 Task: Open a blank google sheet and write heading  SpendSmartAdd Dates in a column and its values below  '2023-05-01, 2023-05-03, 2023-05-05, 2023-05-10, 2023-05-15, 2023-05-20, 2023-05-25 & 2023-05-31'Add Categories in next column and its values below  Groceries, Dining Out, Transportation, Entertainment, Shopping, Utilities, Health & Miscellaneous. Add Descriptions in next column and its values below  Supermarket, Restaurant, Public Transport, Movie Tickets, Clothing Store, Internet Bill, Pharmacy & Online PurchaseAdd Amountin next column and its values below  $50, $30, $10, $20, $100, $60, $40 & $50Save page Alpha Sales 
Action: Mouse moved to (927, 67)
Screenshot: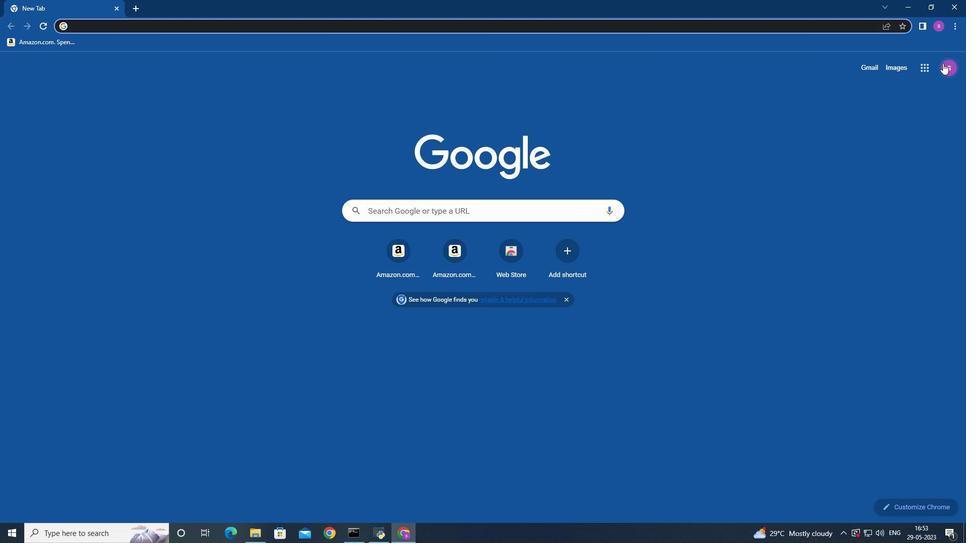 
Action: Mouse pressed left at (927, 67)
Screenshot: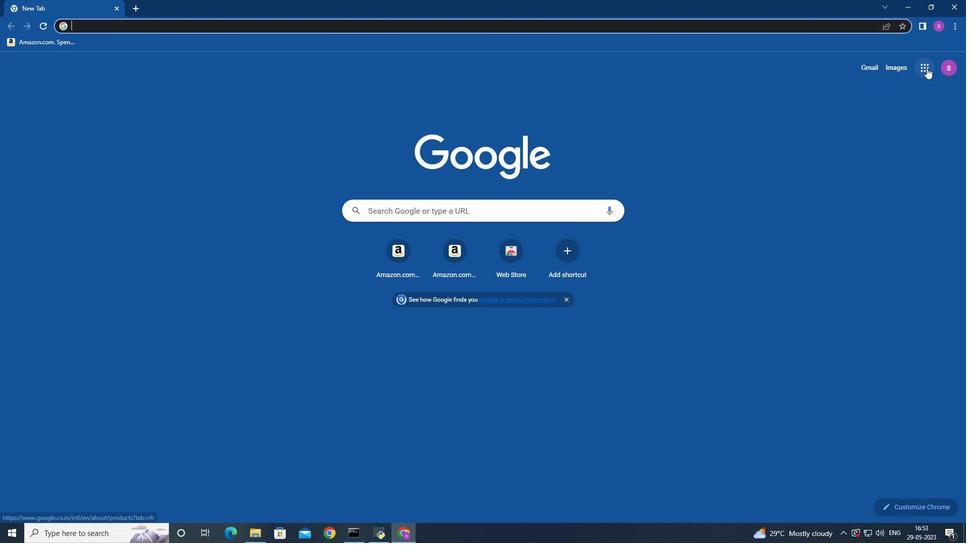 
Action: Mouse moved to (903, 172)
Screenshot: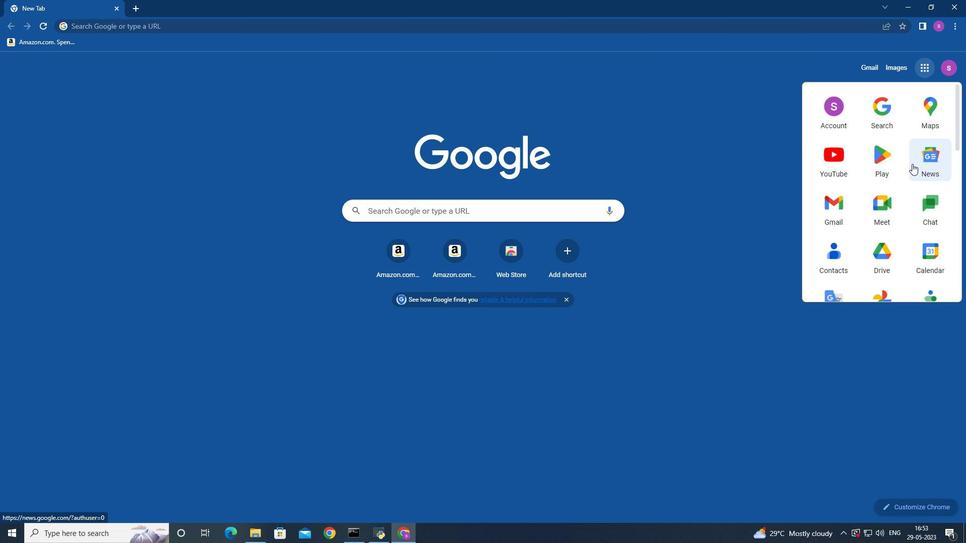 
Action: Mouse scrolled (903, 172) with delta (0, 0)
Screenshot: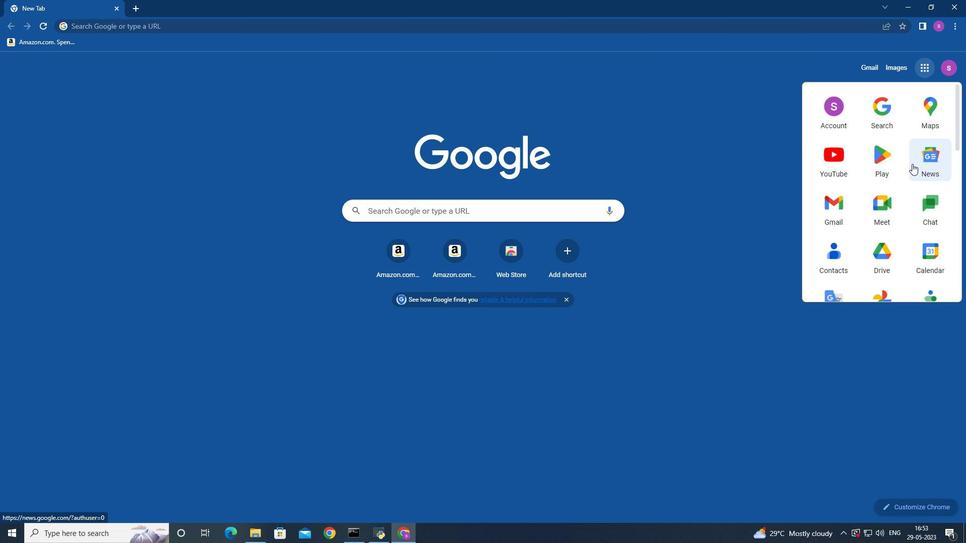 
Action: Mouse moved to (901, 174)
Screenshot: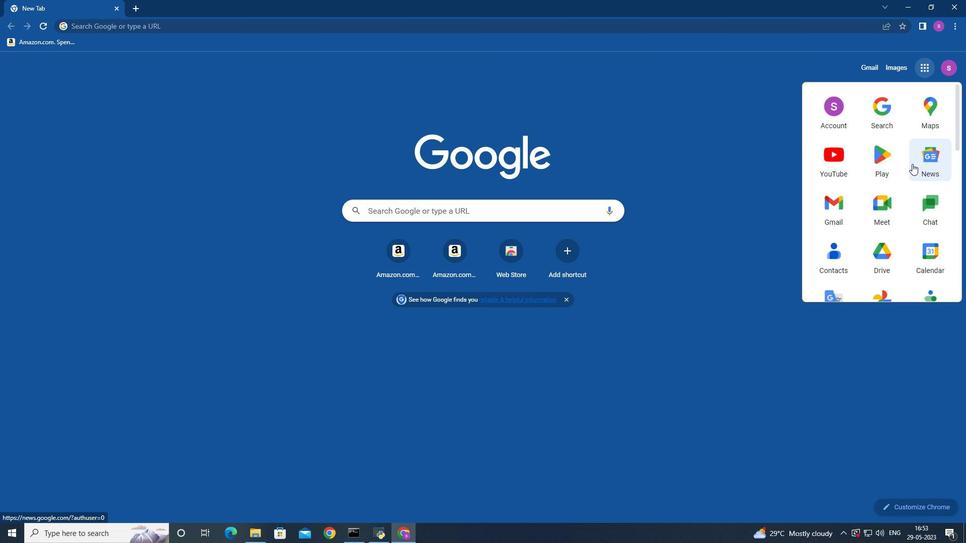 
Action: Mouse scrolled (901, 173) with delta (0, 0)
Screenshot: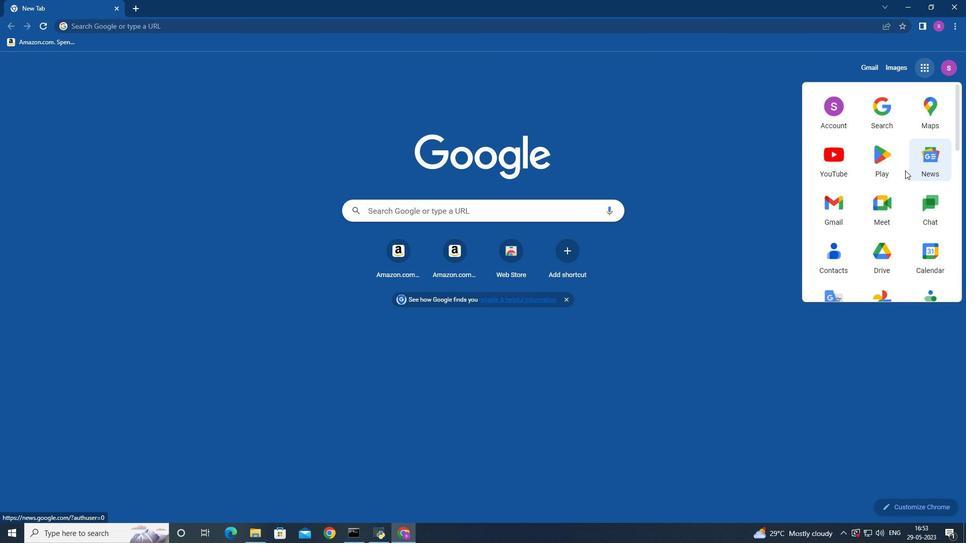 
Action: Mouse moved to (900, 174)
Screenshot: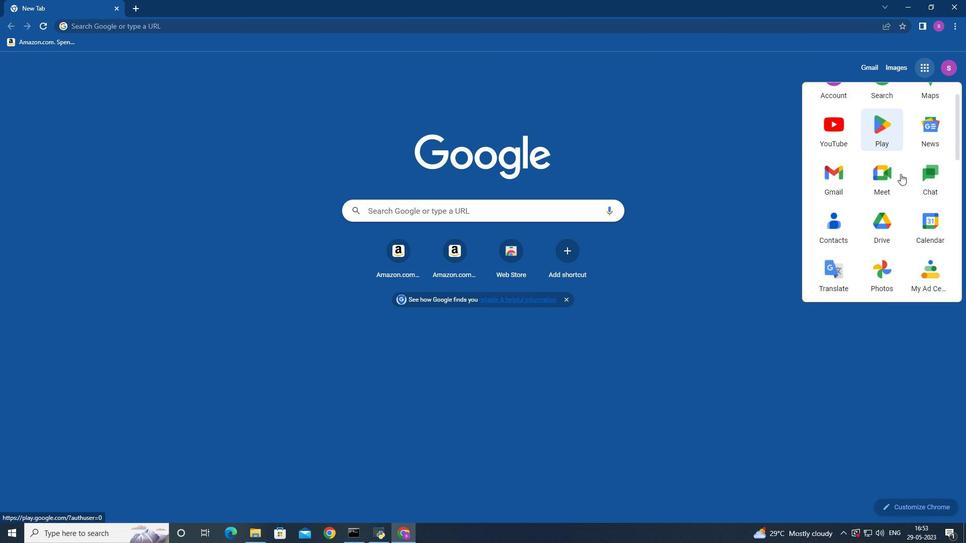 
Action: Mouse scrolled (900, 173) with delta (0, 0)
Screenshot: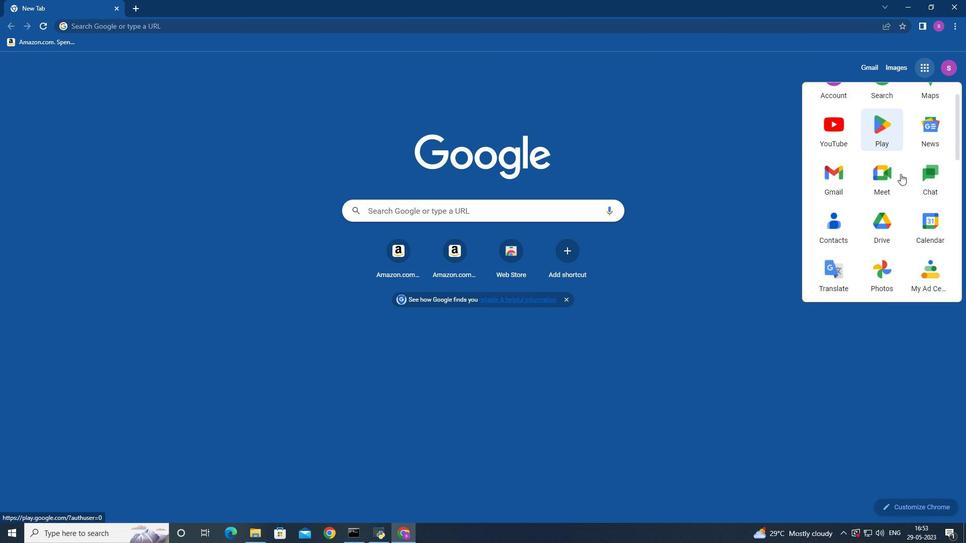 
Action: Mouse moved to (900, 174)
Screenshot: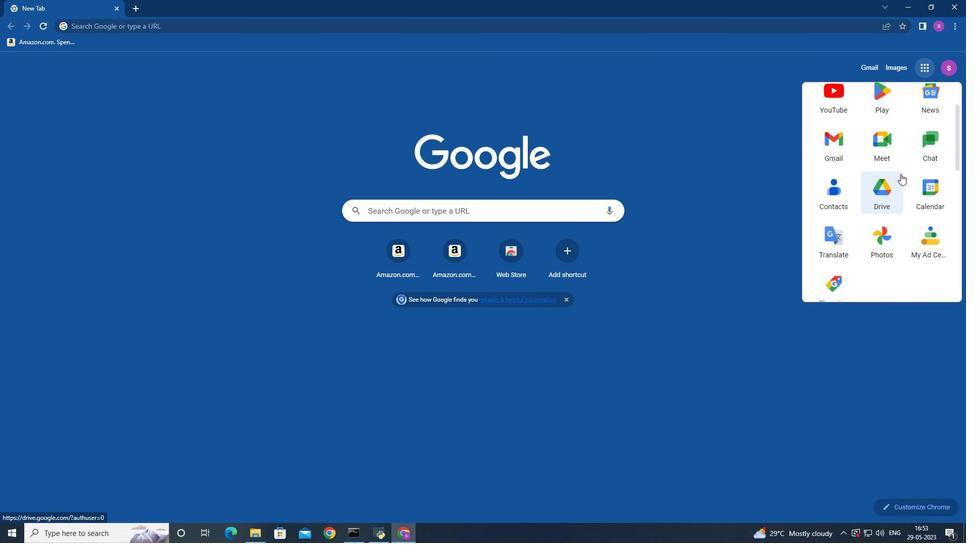 
Action: Mouse scrolled (900, 173) with delta (0, 0)
Screenshot: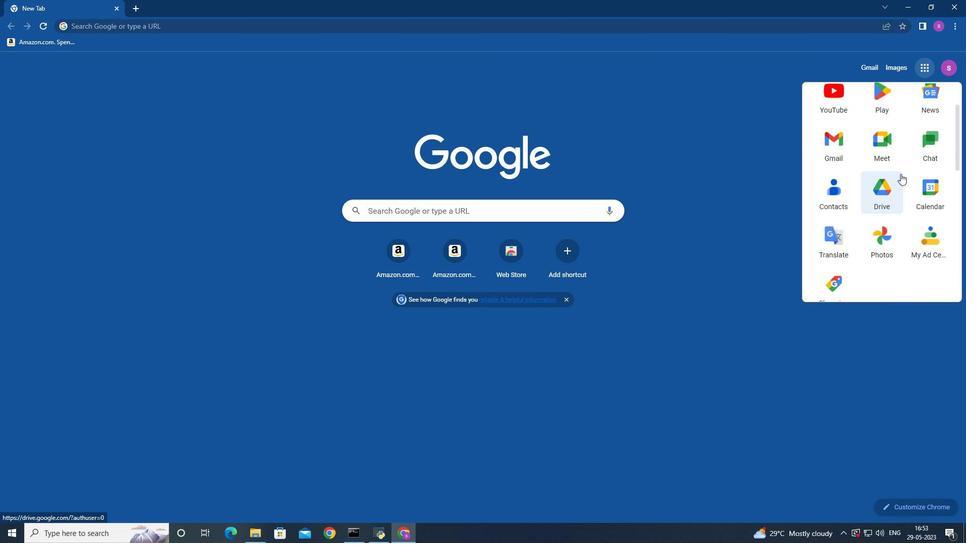 
Action: Mouse moved to (899, 173)
Screenshot: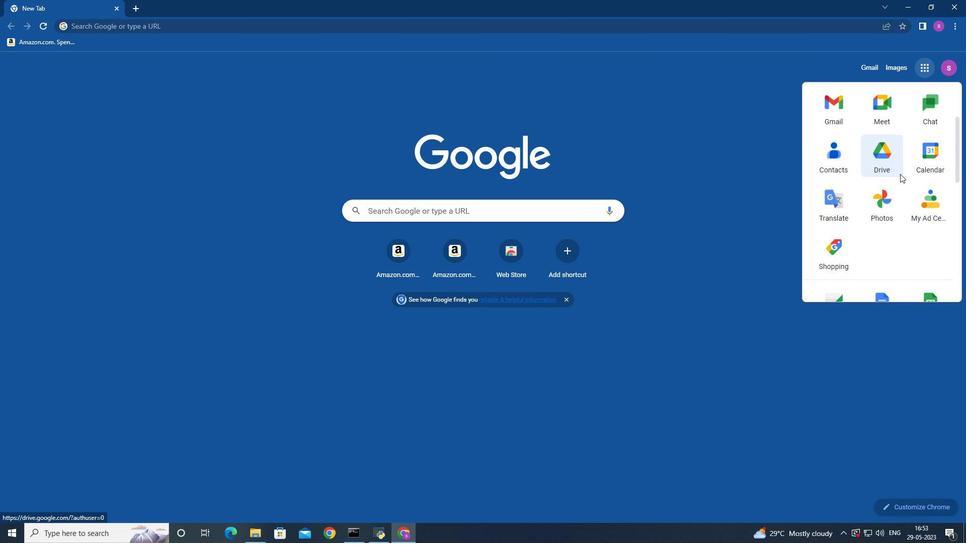 
Action: Mouse scrolled (899, 172) with delta (0, 0)
Screenshot: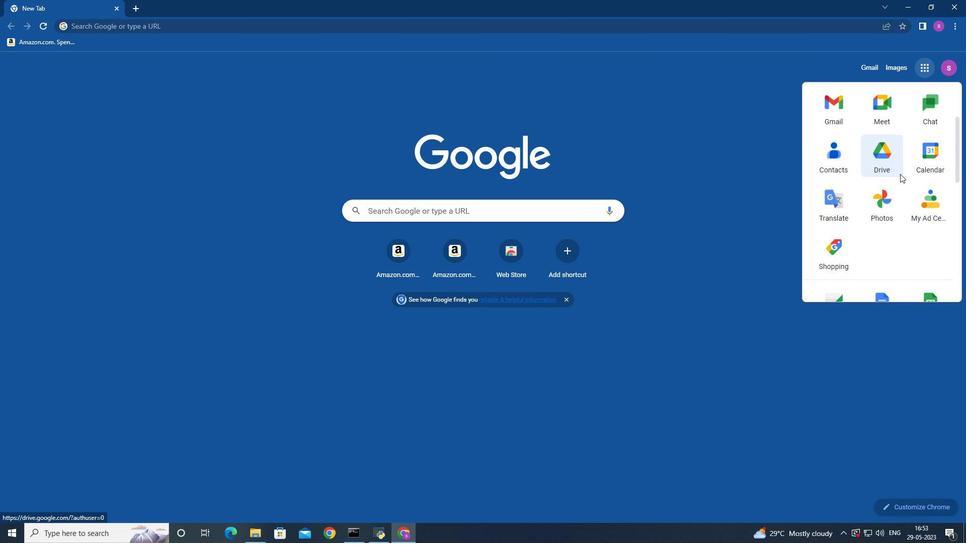
Action: Mouse moved to (930, 147)
Screenshot: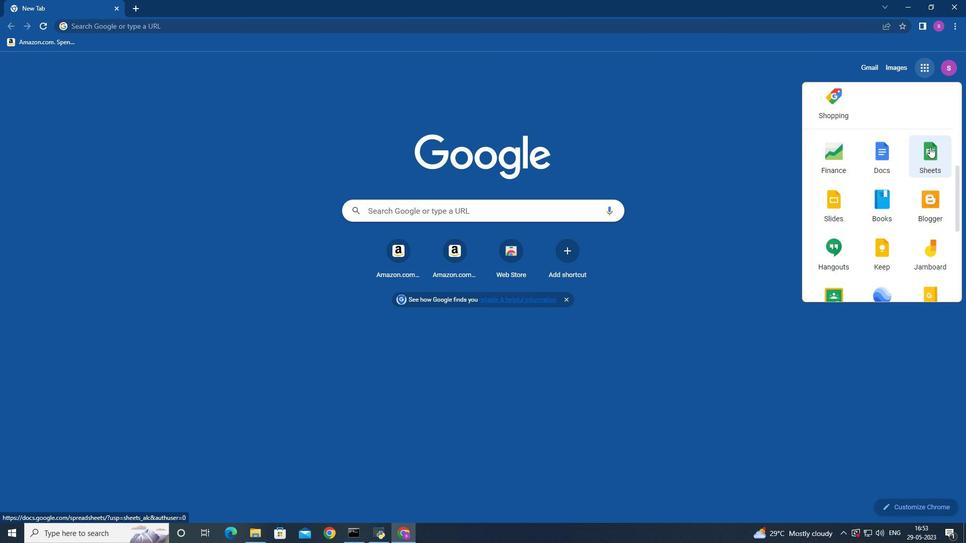 
Action: Mouse pressed left at (930, 147)
Screenshot: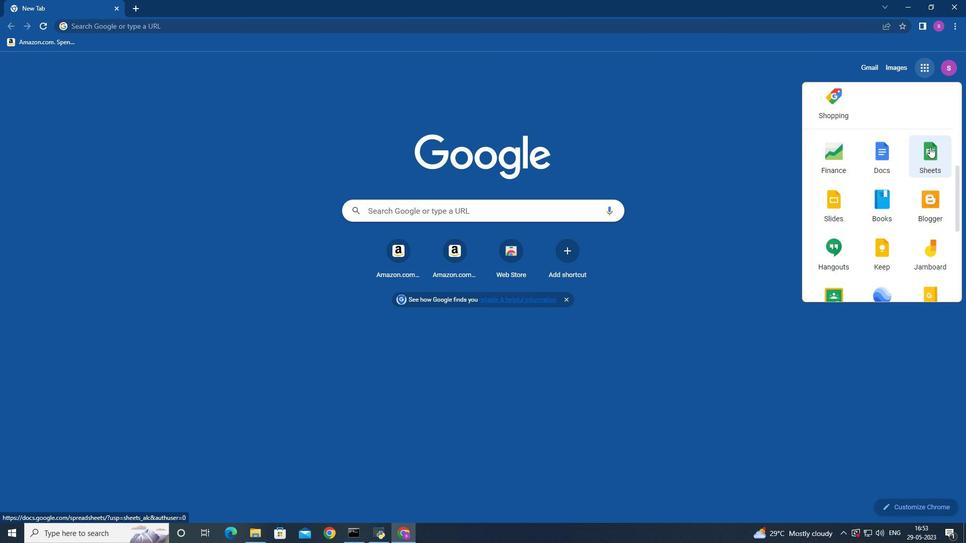 
Action: Mouse moved to (236, 143)
Screenshot: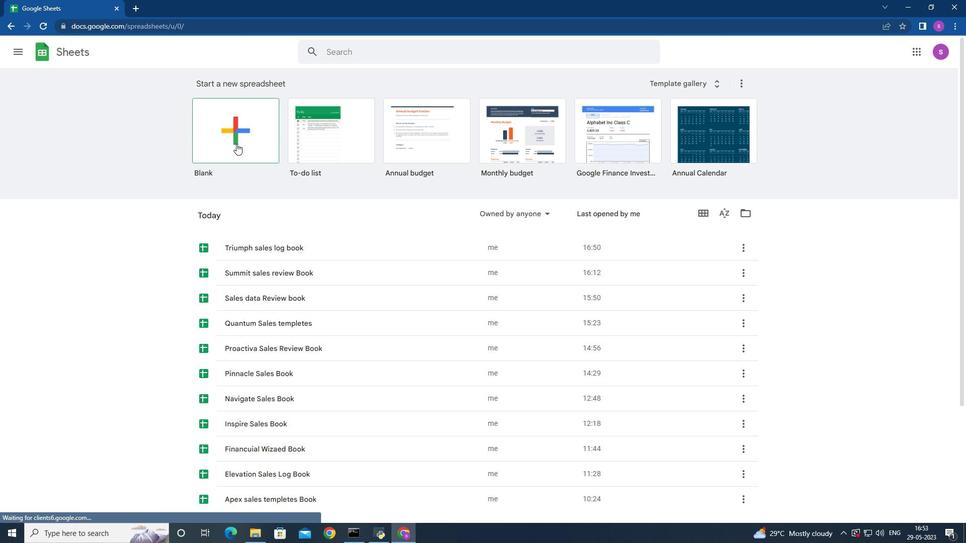 
Action: Mouse pressed left at (236, 143)
Screenshot: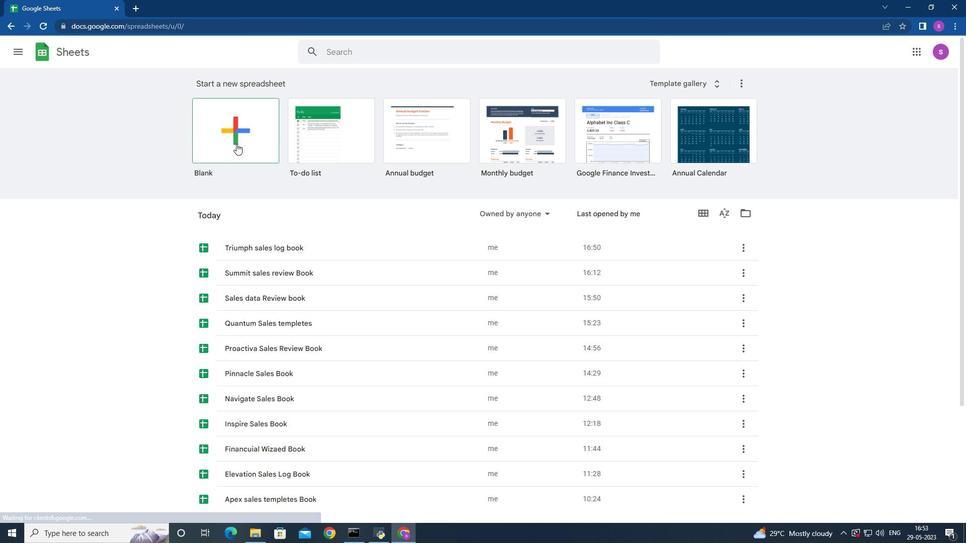 
Action: Mouse moved to (53, 136)
Screenshot: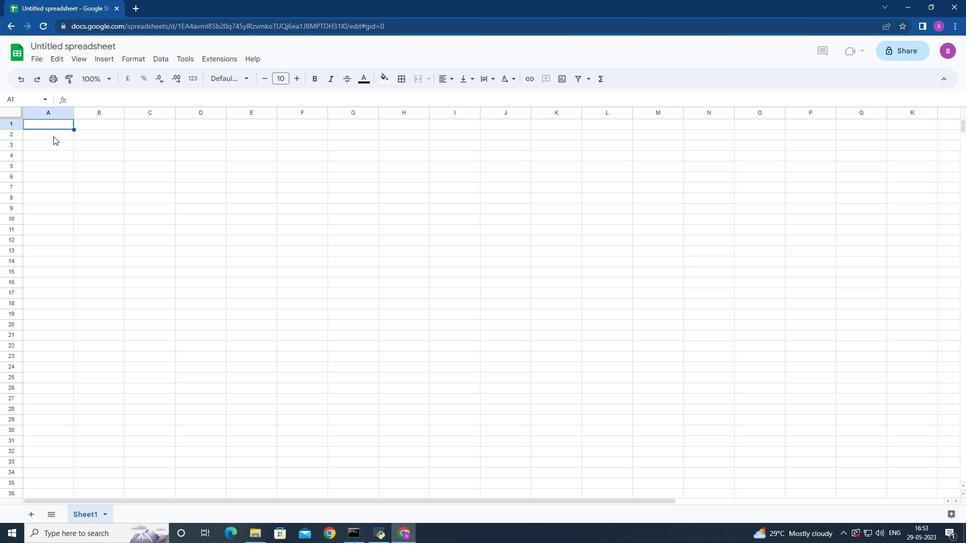 
Action: Mouse pressed left at (53, 136)
Screenshot: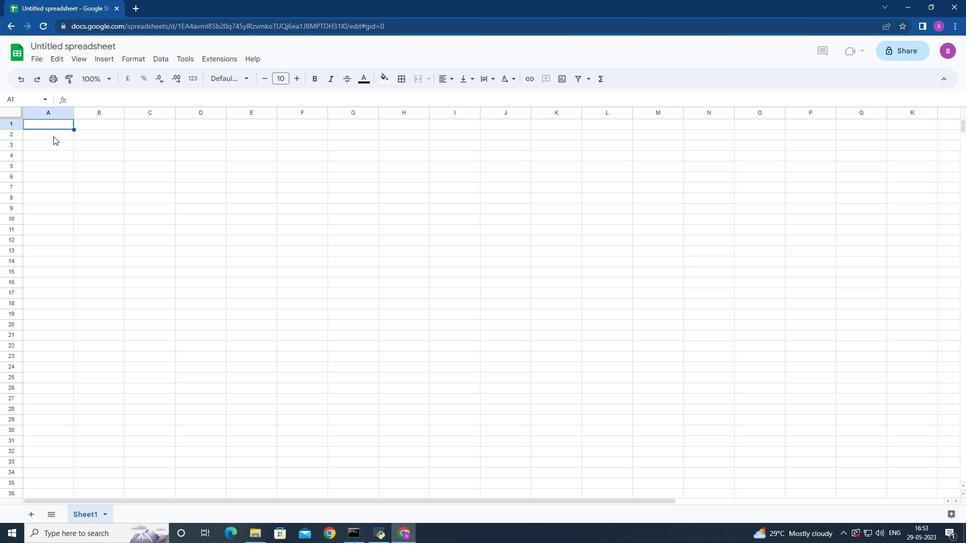 
Action: Mouse moved to (48, 137)
Screenshot: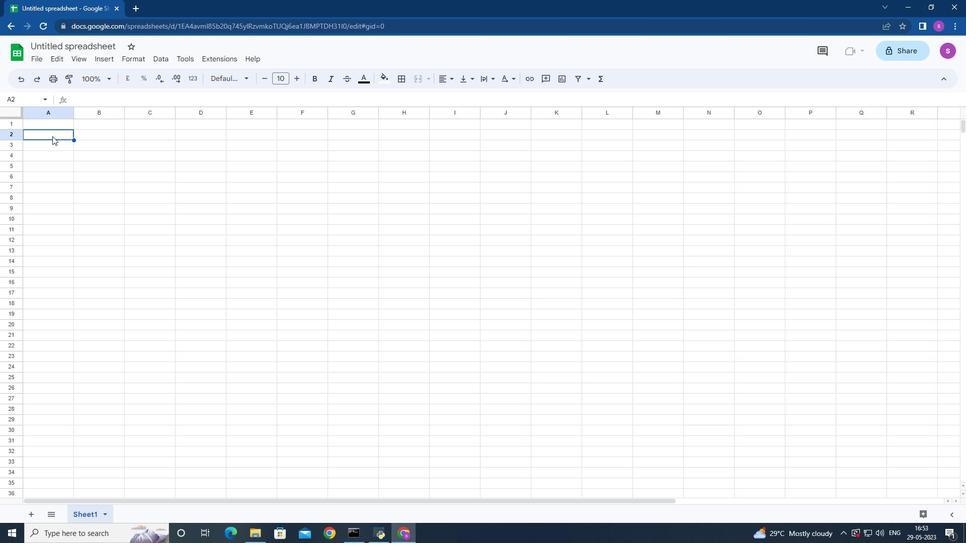 
Action: Key pressed <Key.shift>Spend<Key.space><Key.shift>sa<Key.backspace>mart<Key.space>
Screenshot: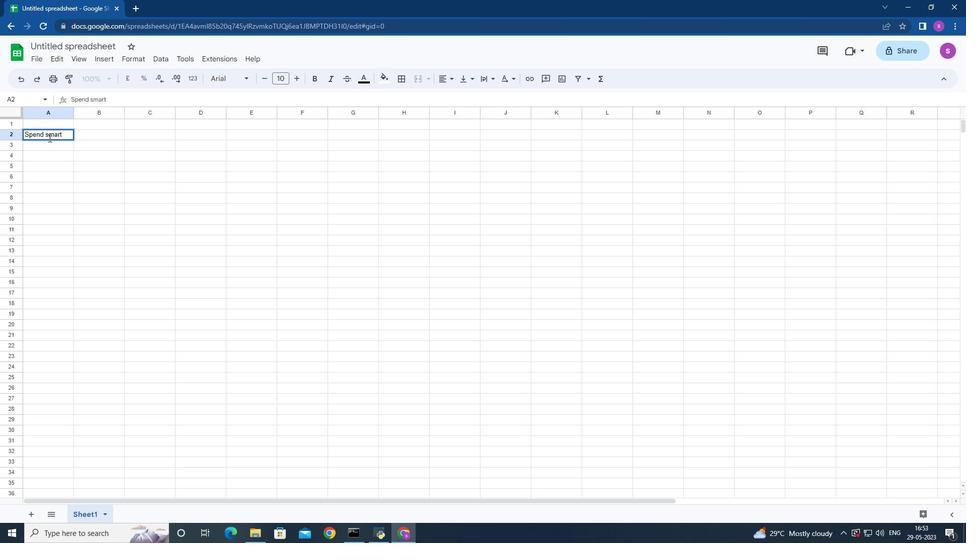 
Action: Mouse moved to (40, 154)
Screenshot: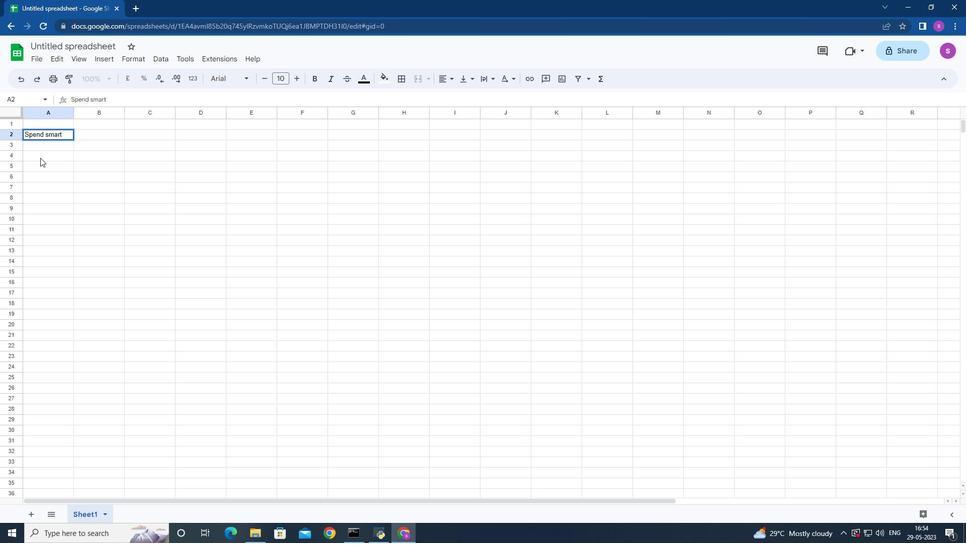 
Action: Mouse pressed left at (40, 155)
Screenshot: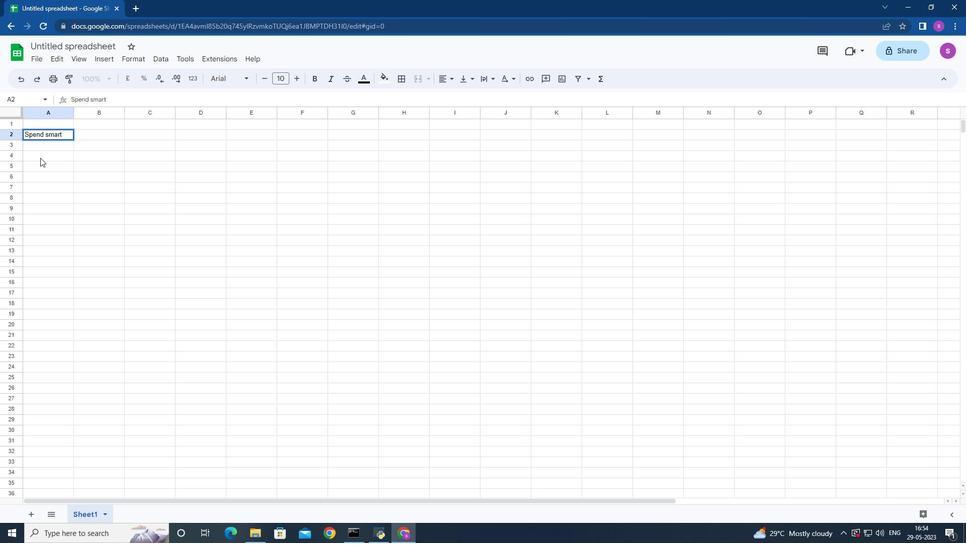 
Action: Mouse moved to (33, 156)
Screenshot: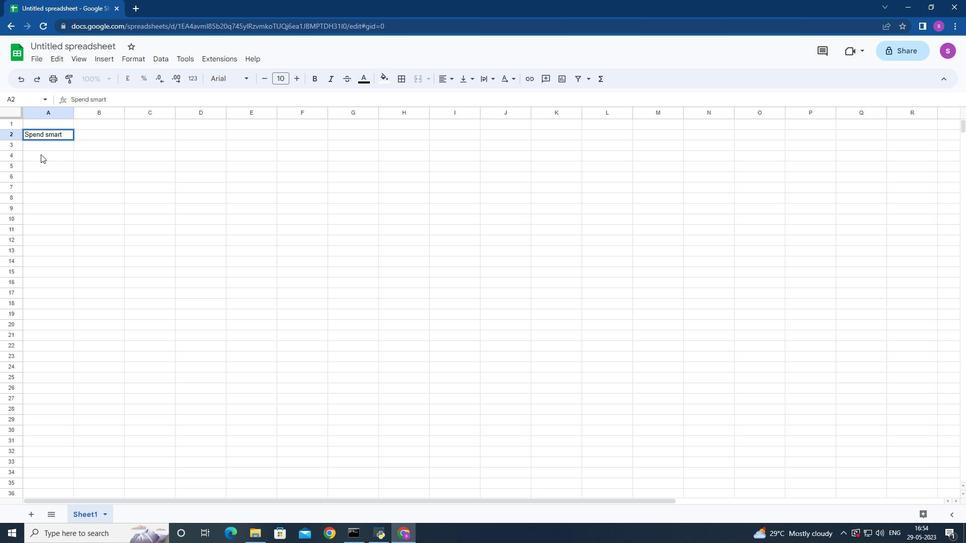 
Action: Key pressed <Key.shift>Dates<Key.down>
Screenshot: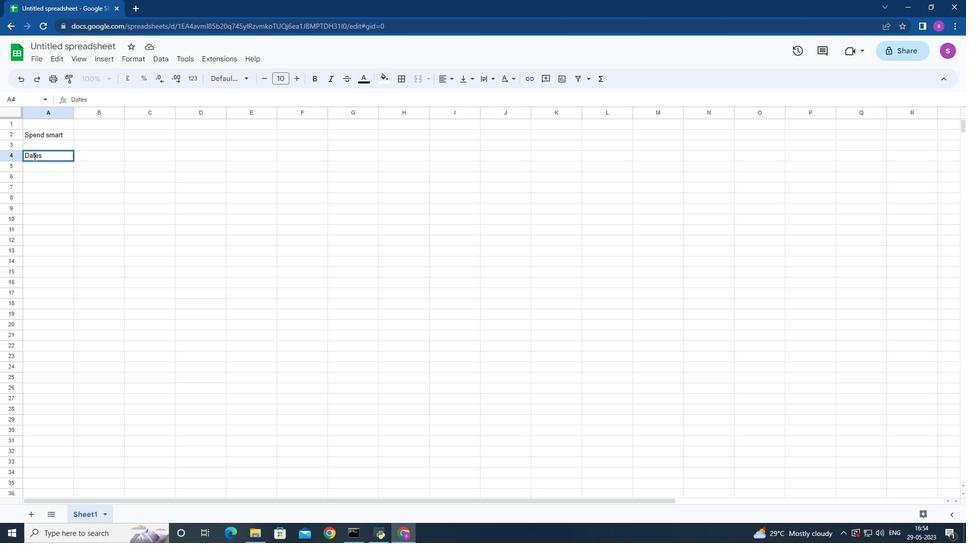 
Action: Mouse moved to (68, 185)
Screenshot: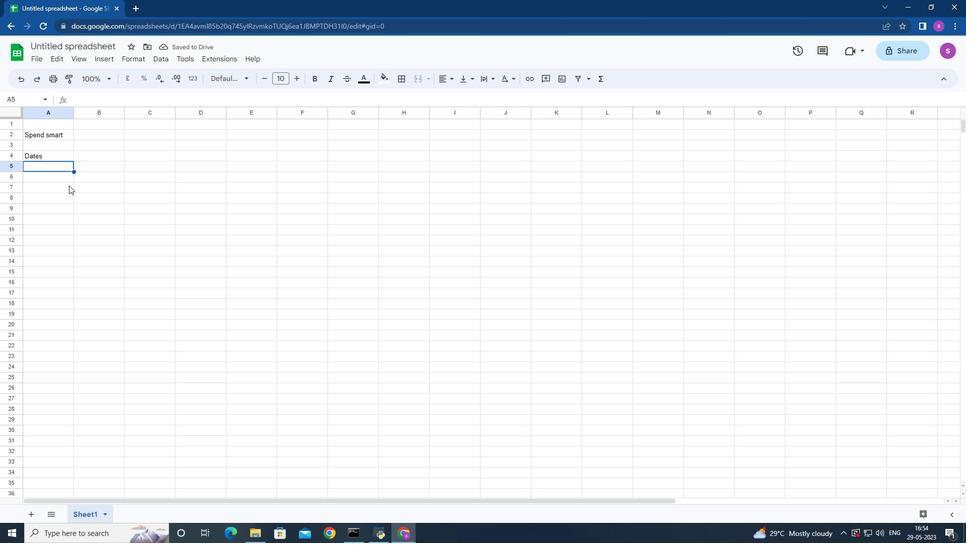 
Action: Key pressed 2023-05-01<Key.down>2023-05-03<Key.down>2023-05-05<Key.down>
Screenshot: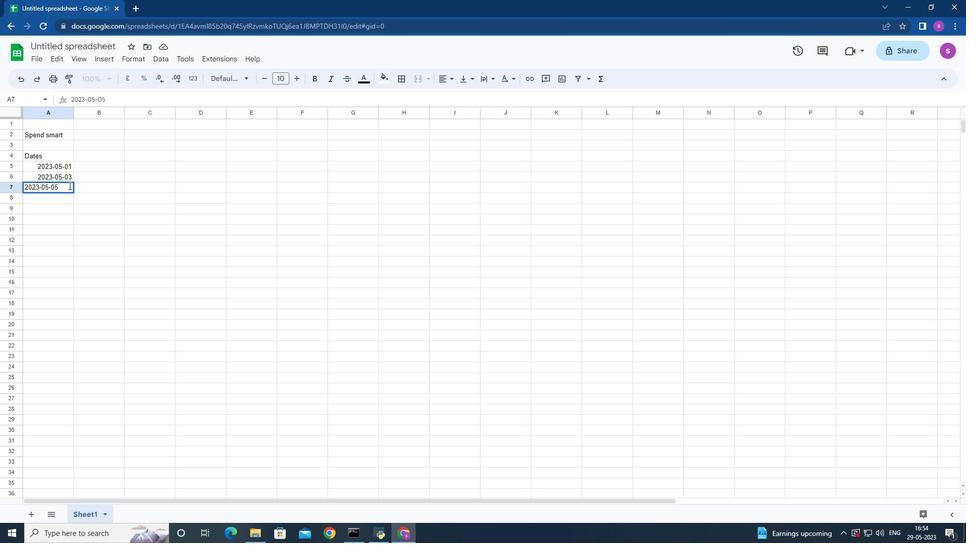 
Action: Mouse moved to (90, 209)
Screenshot: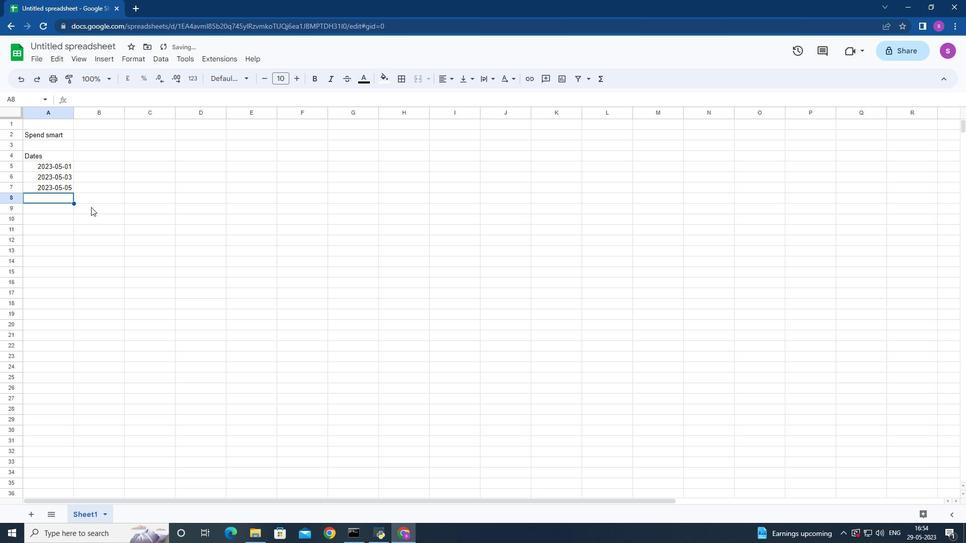 
Action: Key pressed 2023-05-10<Key.down>2023-05-15<Key.down>2023-05-20<Key.down>2023-05-25<Key.down>2023-05-31<Key.right><Key.up><Key.up><Key.up><Key.up>
Screenshot: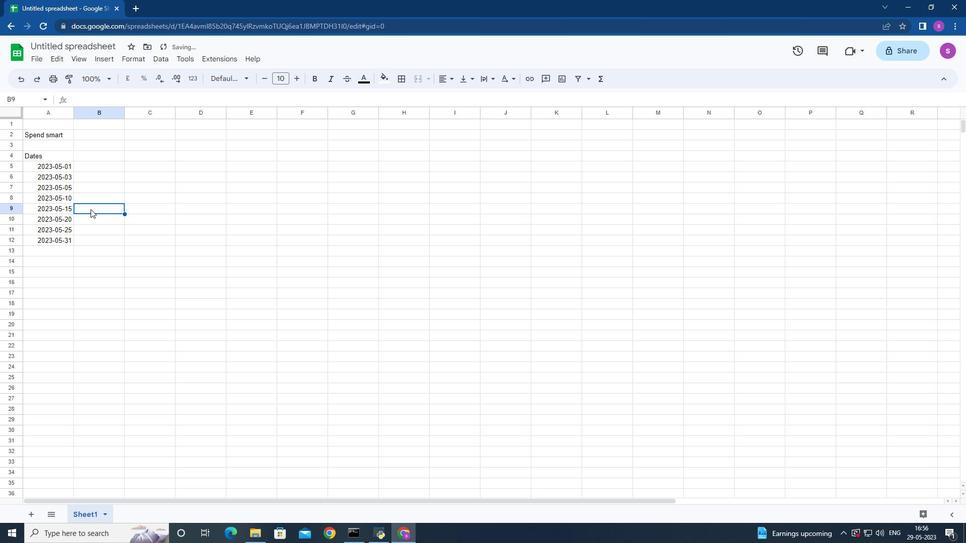 
Action: Mouse moved to (103, 156)
Screenshot: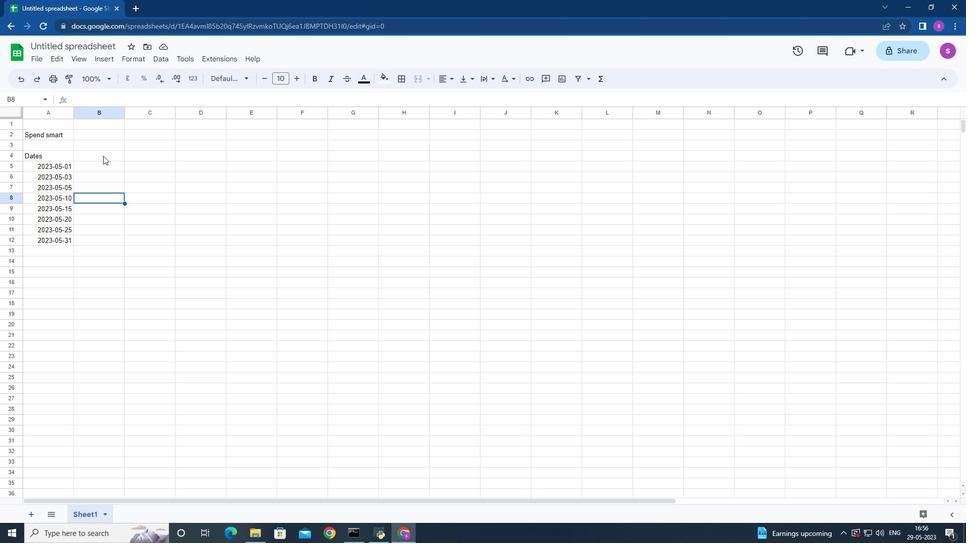 
Action: Mouse pressed left at (103, 156)
Screenshot: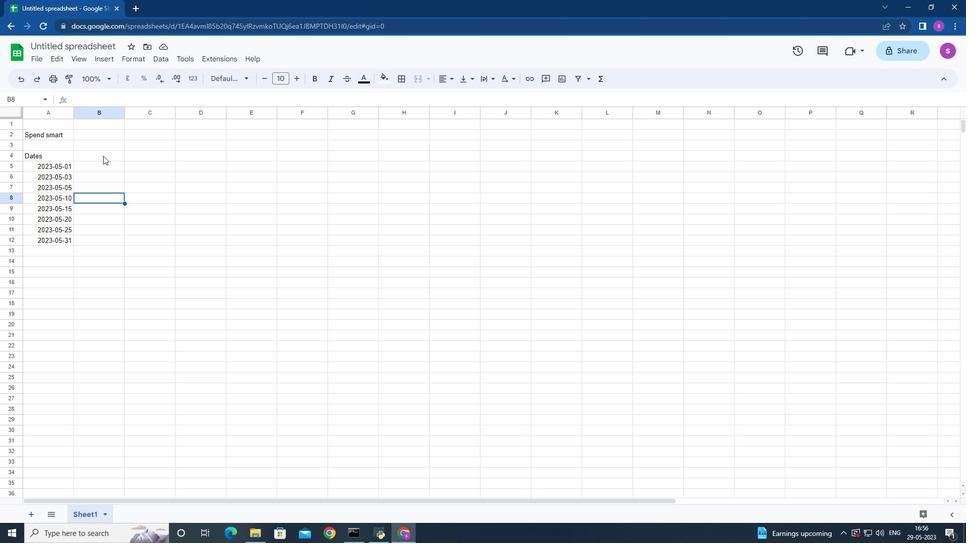 
Action: Mouse moved to (101, 158)
Screenshot: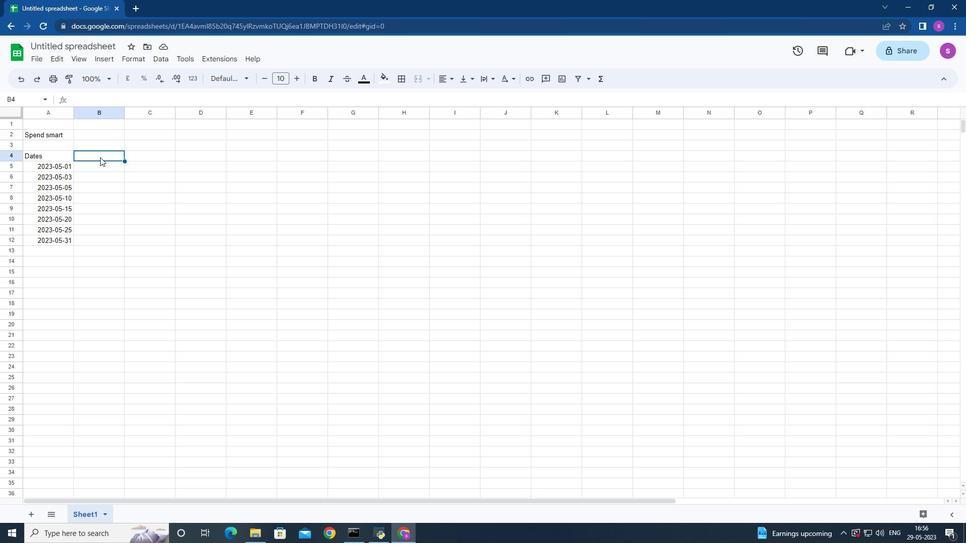 
Action: Key pressed <Key.shift>Categories<Key.down>
Screenshot: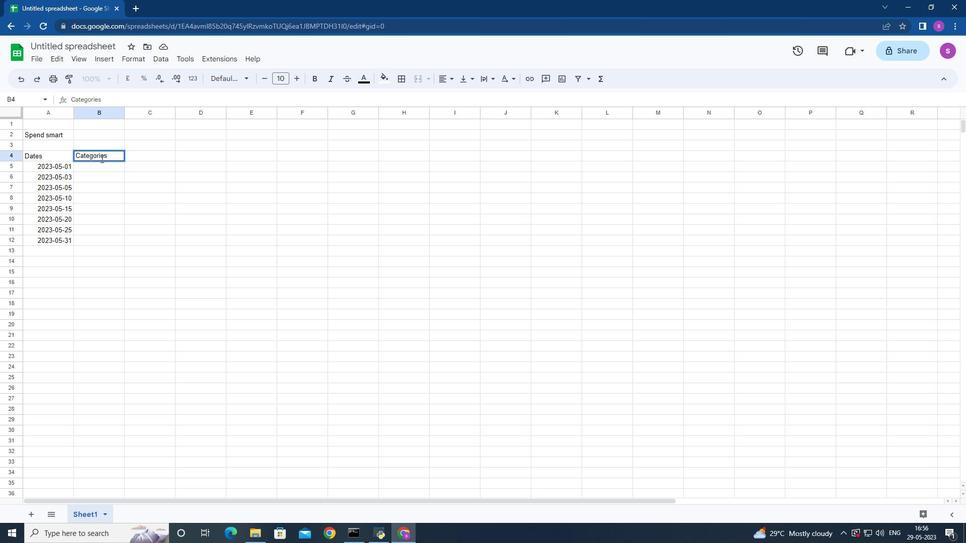 
Action: Mouse moved to (234, 194)
Screenshot: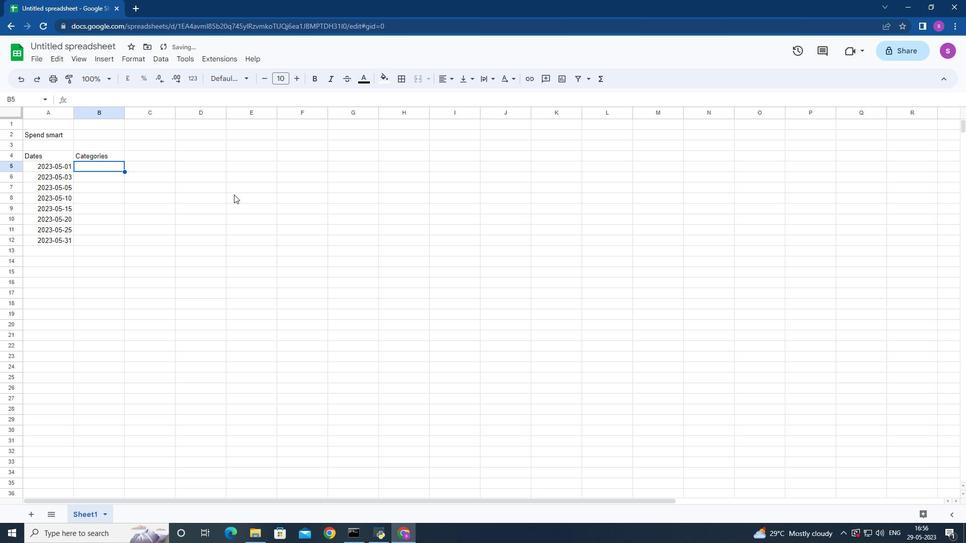 
Action: Key pressed <Key.shift>G
Screenshot: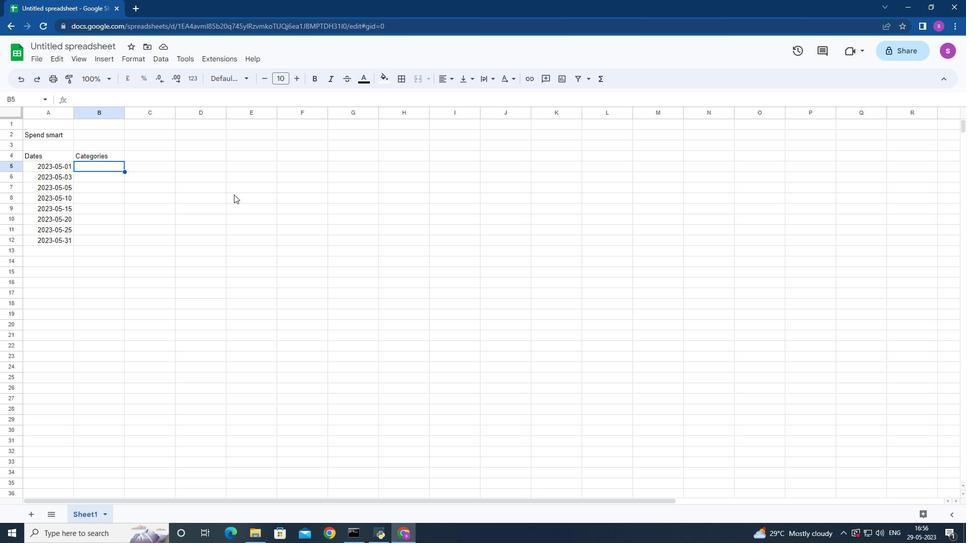 
Action: Mouse moved to (209, 187)
Screenshot: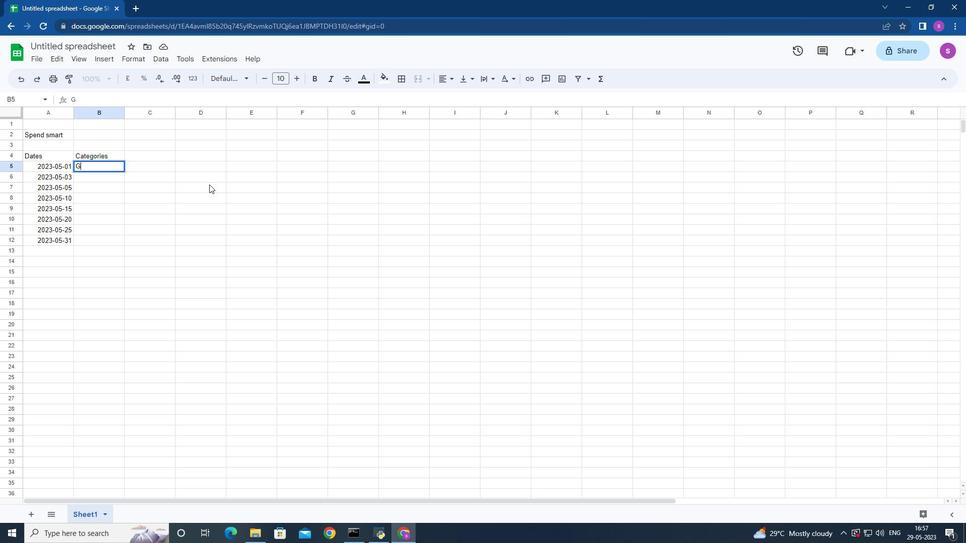 
Action: Key pressed roceries<Key.down><Key.shift><Key.shift><Key.shift><Key.shift>Dining<Key.space><Key.shift>Out<Key.down><Key.shift>Transportation<Key.down><Key.shift>Entertainment<Key.down><Key.shift>Shoppim<Key.backspace>ng<Key.down><Key.shift>Utilitieas<Key.backspace><Key.backspace>s<Key.down><Key.shift>Health<Key.down><Key.shift><Key.shift>iscellaneous
Screenshot: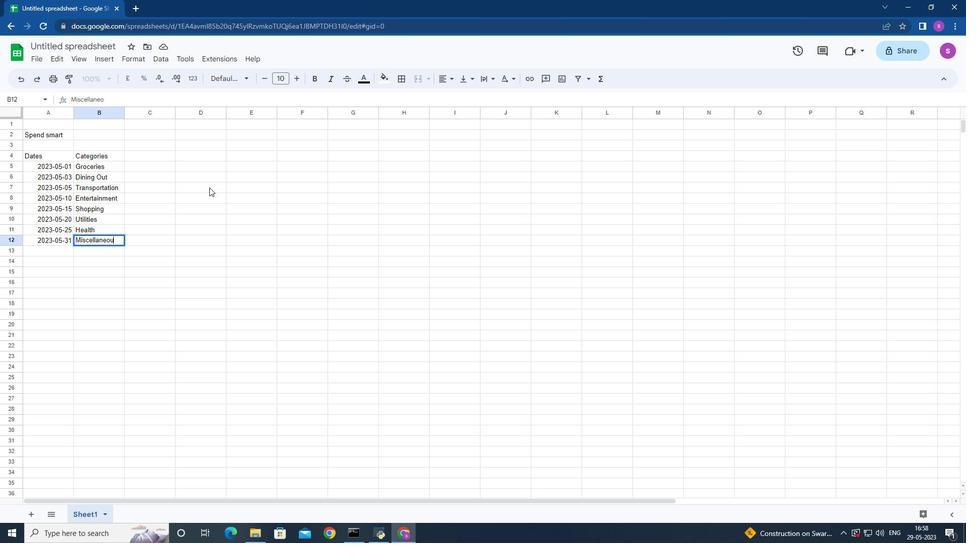 
Action: Mouse moved to (143, 153)
Screenshot: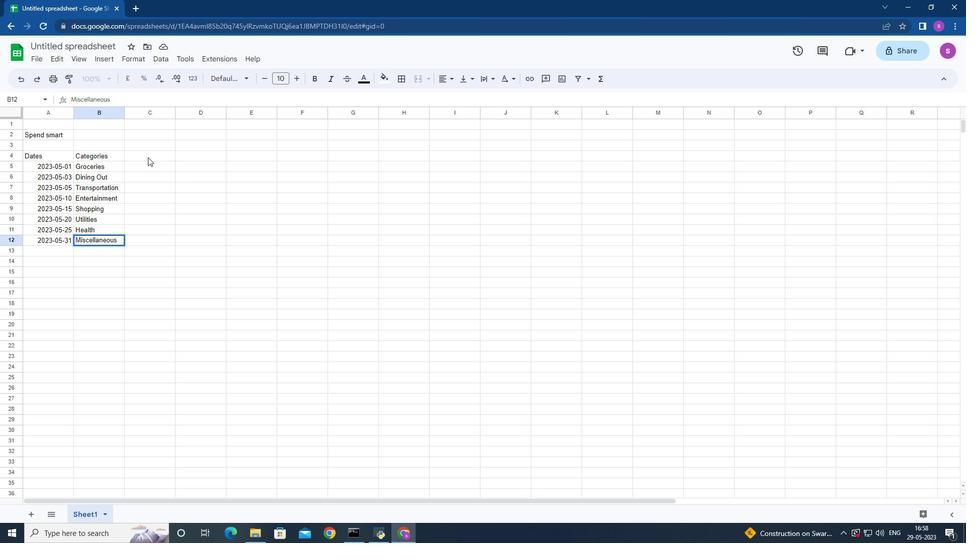 
Action: Mouse pressed left at (143, 153)
Screenshot: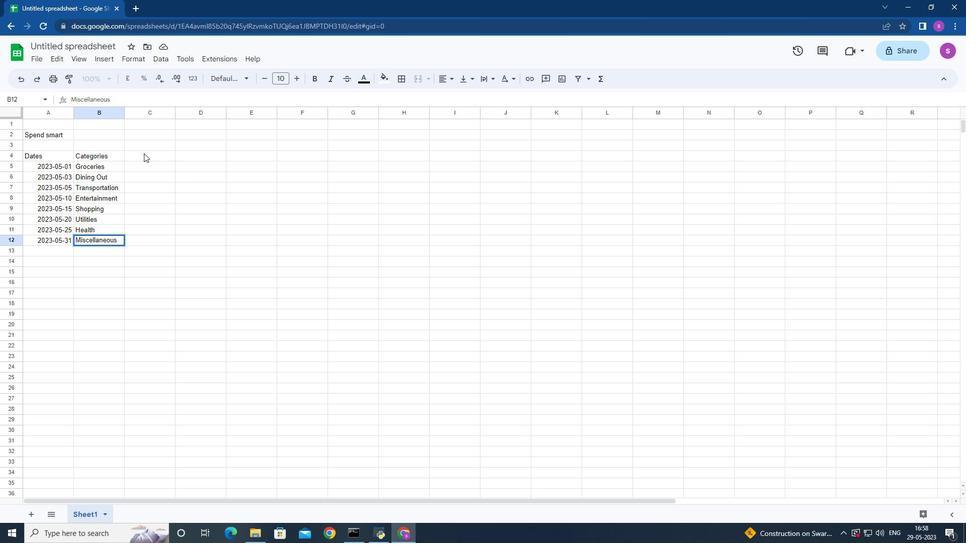 
Action: Mouse moved to (143, 153)
Screenshot: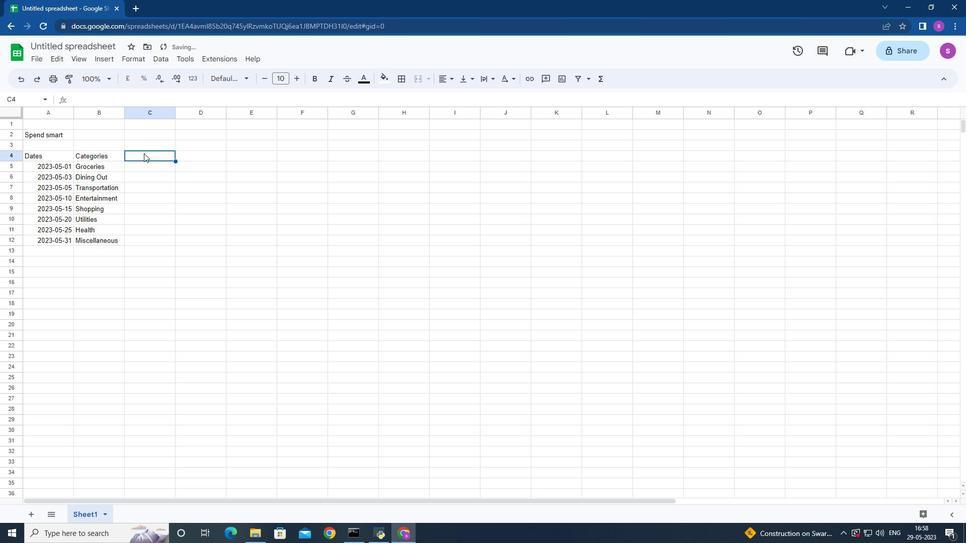 
Action: Key pressed <Key.shift>Descriptions
Screenshot: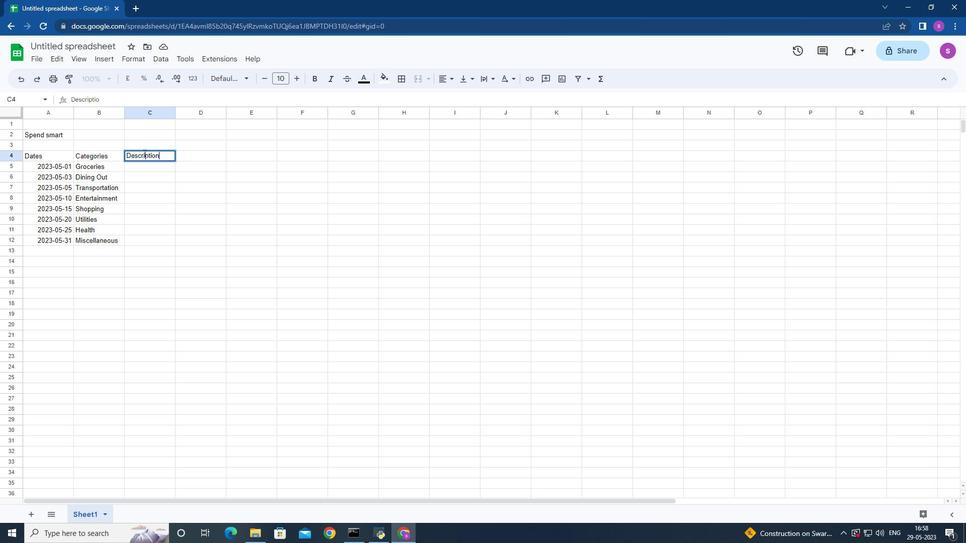 
Action: Mouse moved to (140, 165)
Screenshot: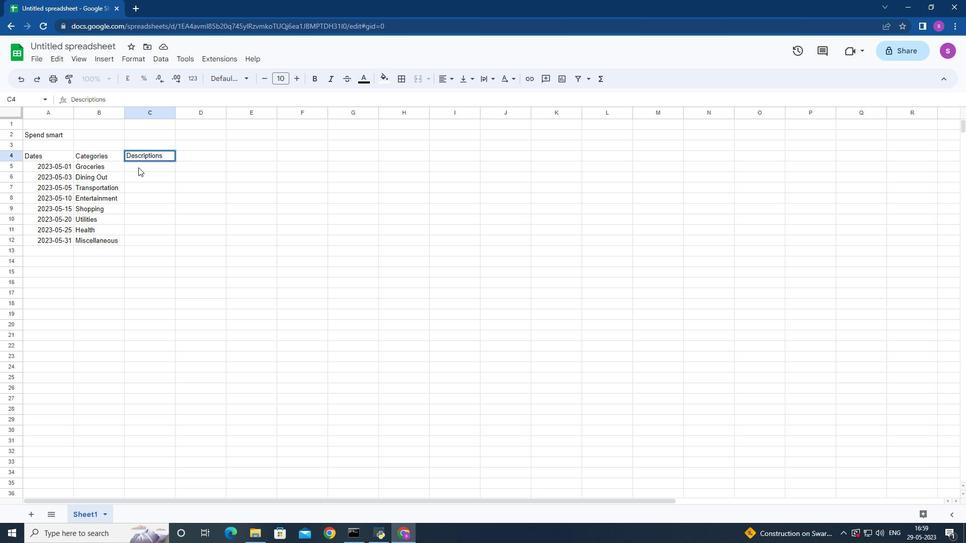 
Action: Mouse pressed left at (140, 165)
Screenshot: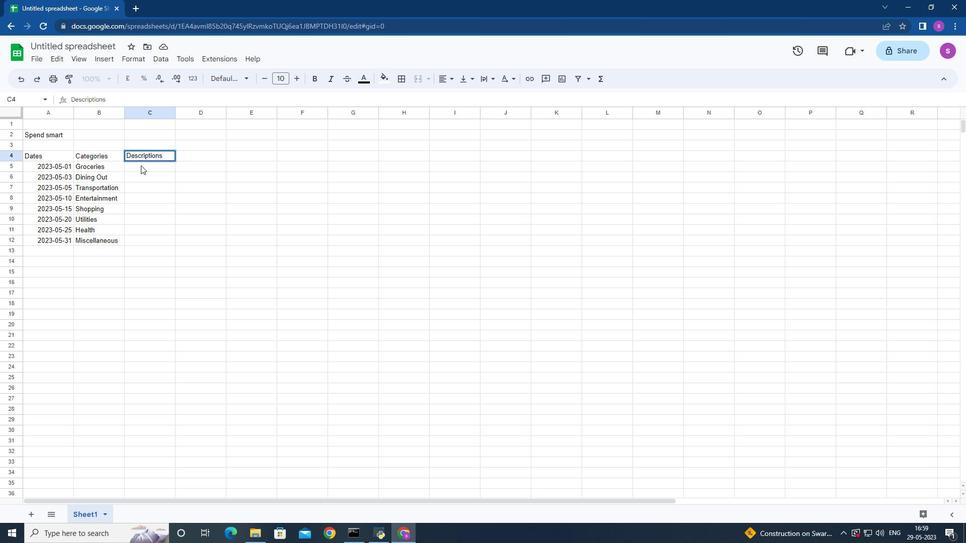 
Action: Mouse moved to (140, 165)
Screenshot: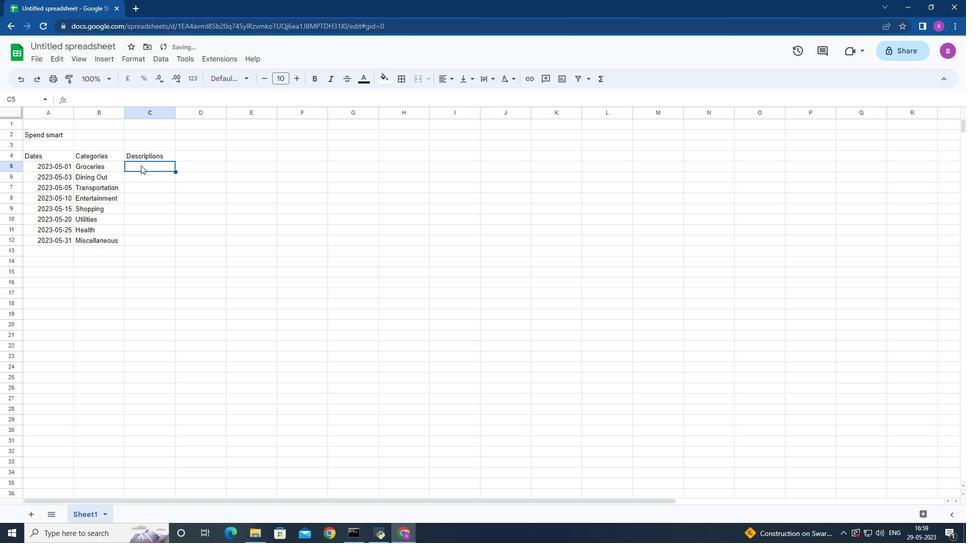 
Action: Key pressed <Key.shift>Supermarket
Screenshot: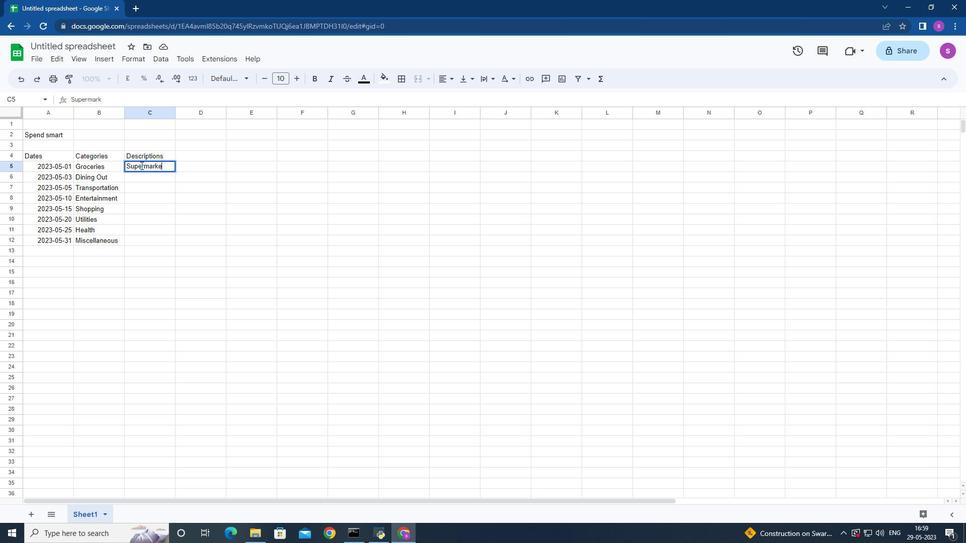 
Action: Mouse moved to (171, 199)
Screenshot: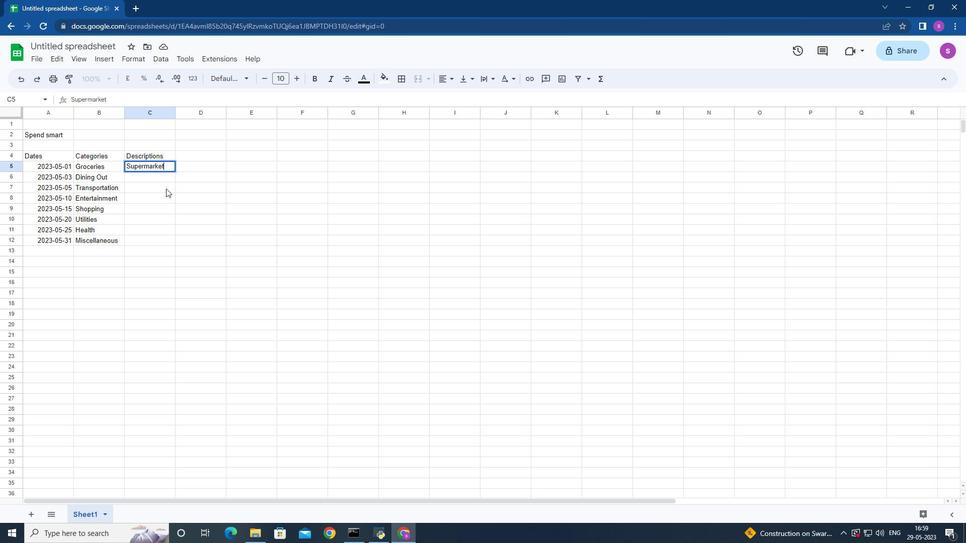 
Action: Key pressed <Key.down><Key.shift>Restaurant<Key.down><Key.shift>public<Key.space><Key.shift>Transport<Key.down><Key.shift>Movie<Key.down><Key.up><Key.shift>T<Key.backspace><Key.shift>Movies<Key.backspace><Key.space><Key.shift>Tickets<Key.down><Key.shift>Clothing<Key.down><Key.up><Key.backspace><Key.shift>Clothing<Key.space><Key.shift>Store<Key.down><Key.shift>Internet<Key.space><Key.shift>Bill<Key.down><Key.shift>Pharmacy<Key.down><Key.shift>Om<Key.backspace>nlo<Key.backspace>ine<Key.space><Key.shift>Purchase<Key.right><Key.up><Key.up><Key.up><Key.up><Key.up><Key.up>
Screenshot: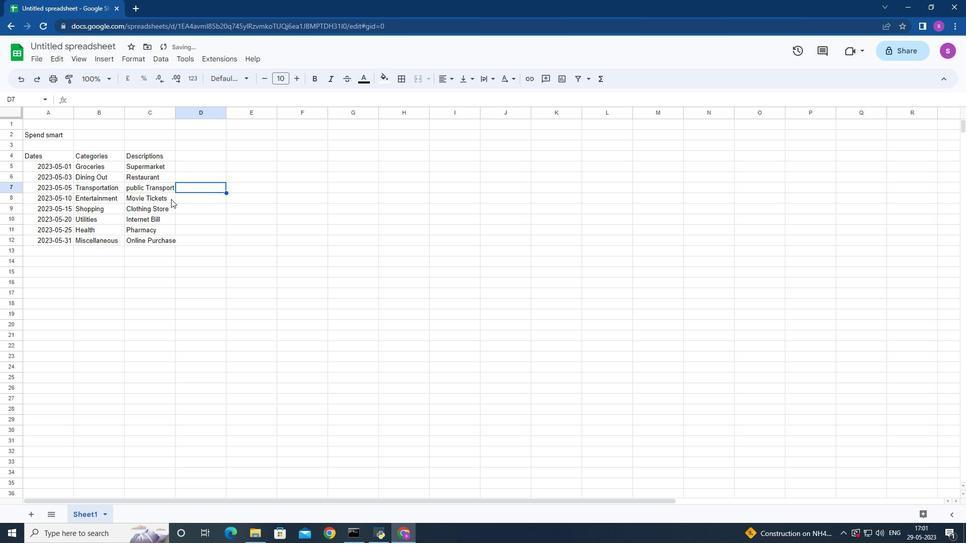 
Action: Mouse moved to (74, 111)
Screenshot: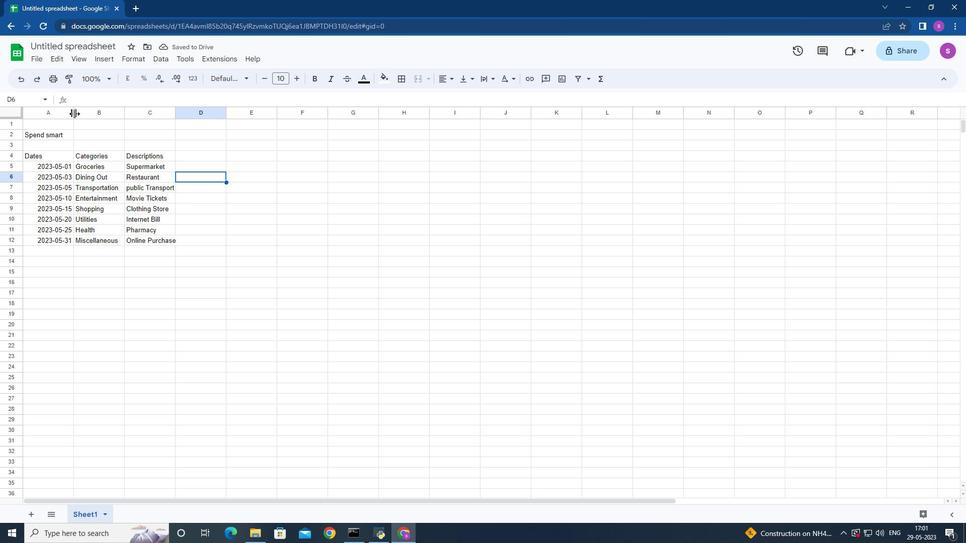 
Action: Mouse pressed left at (74, 111)
Screenshot: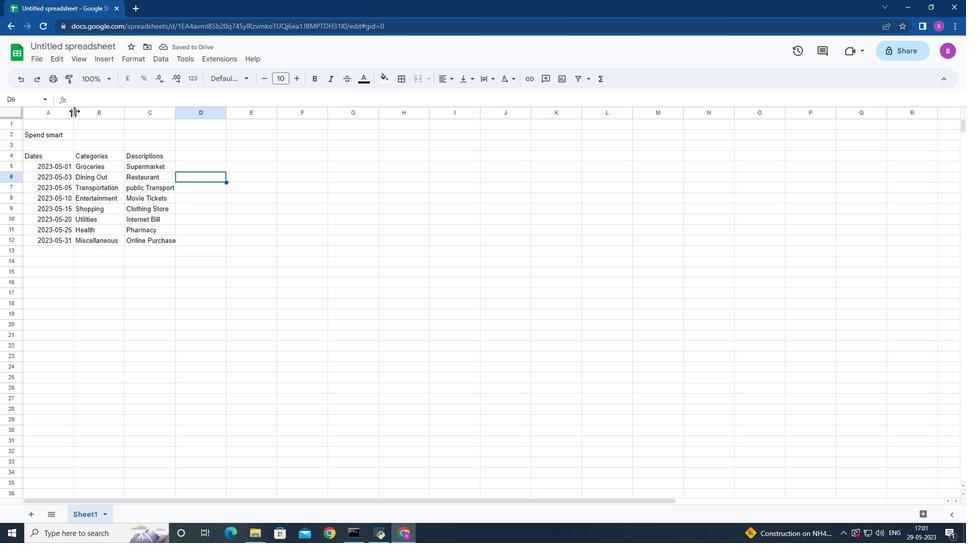 
Action: Mouse moved to (135, 107)
Screenshot: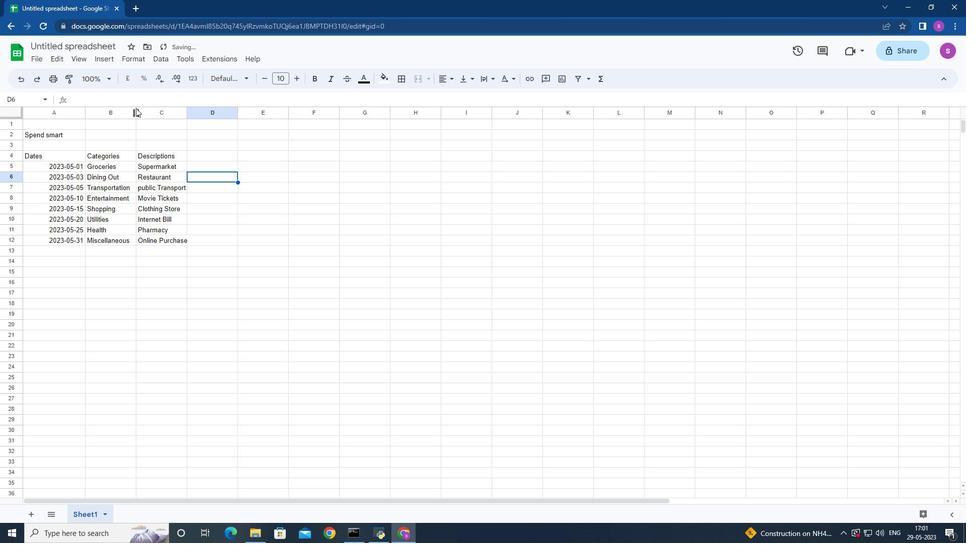 
Action: Mouse pressed left at (135, 107)
Screenshot: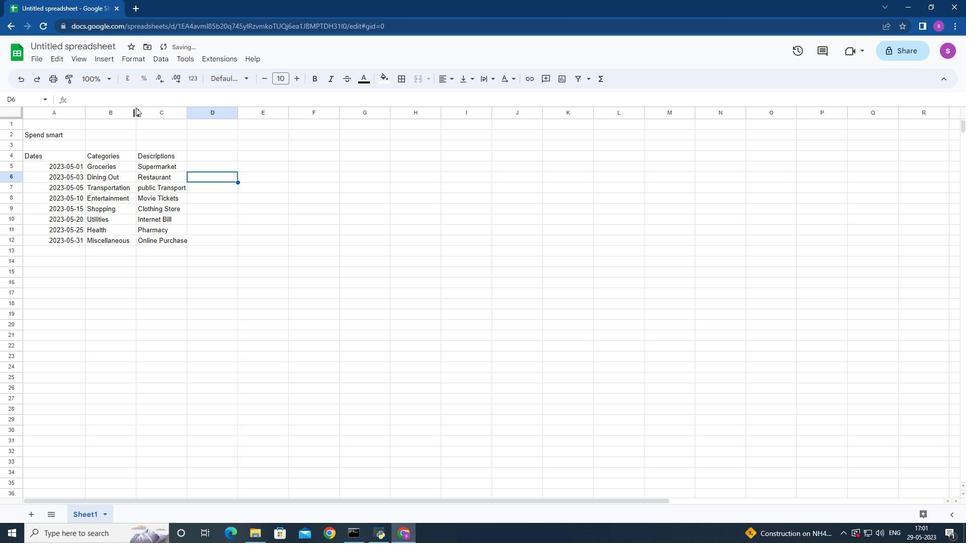 
Action: Mouse moved to (234, 161)
Screenshot: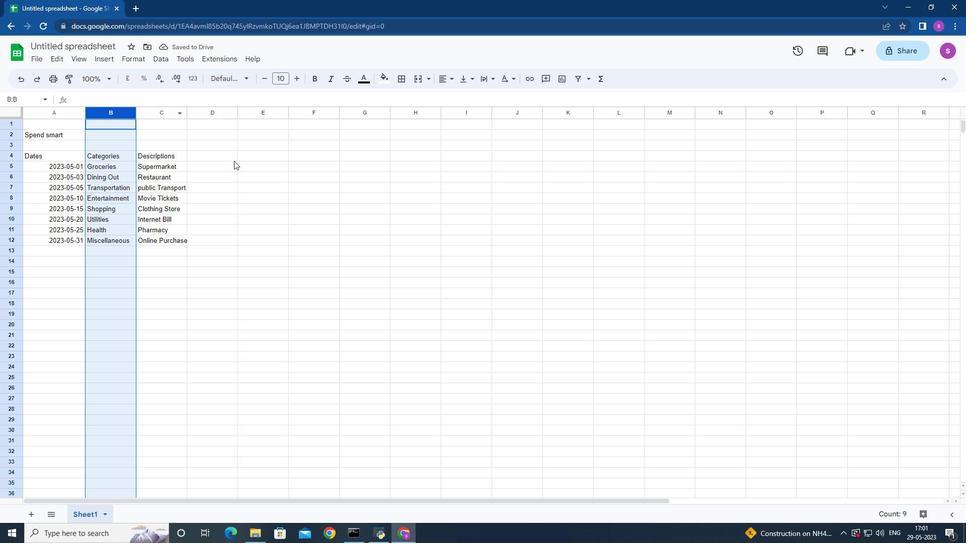 
Action: Mouse pressed left at (234, 161)
Screenshot: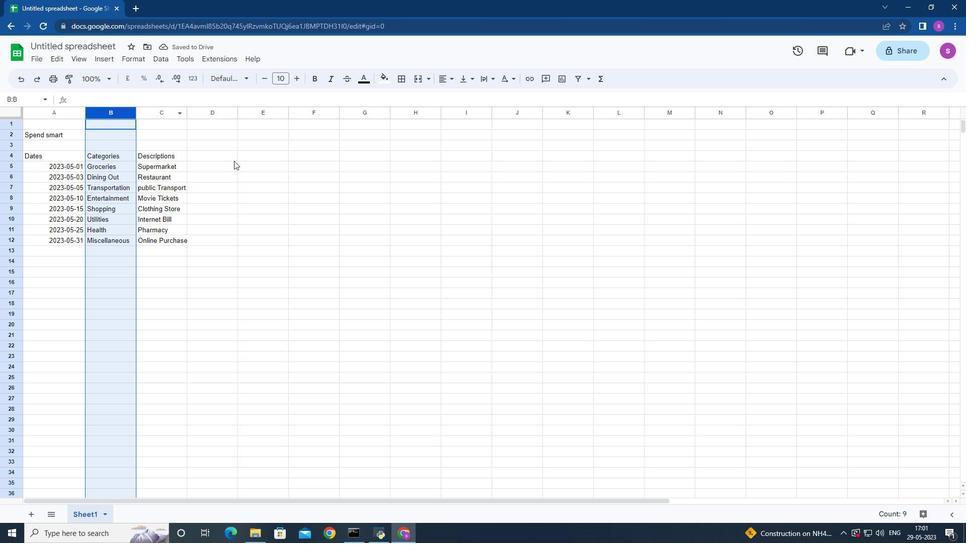 
Action: Mouse moved to (136, 110)
Screenshot: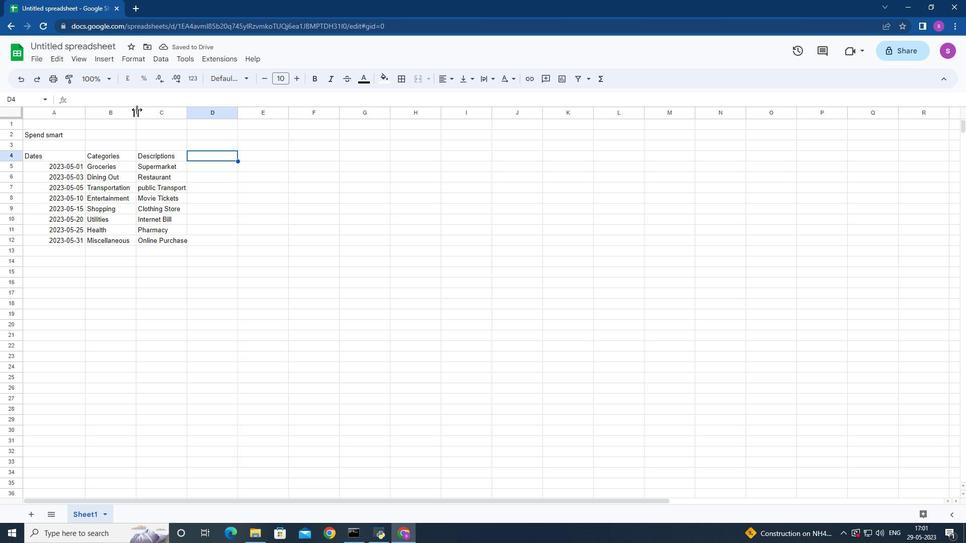
Action: Mouse pressed left at (136, 110)
Screenshot: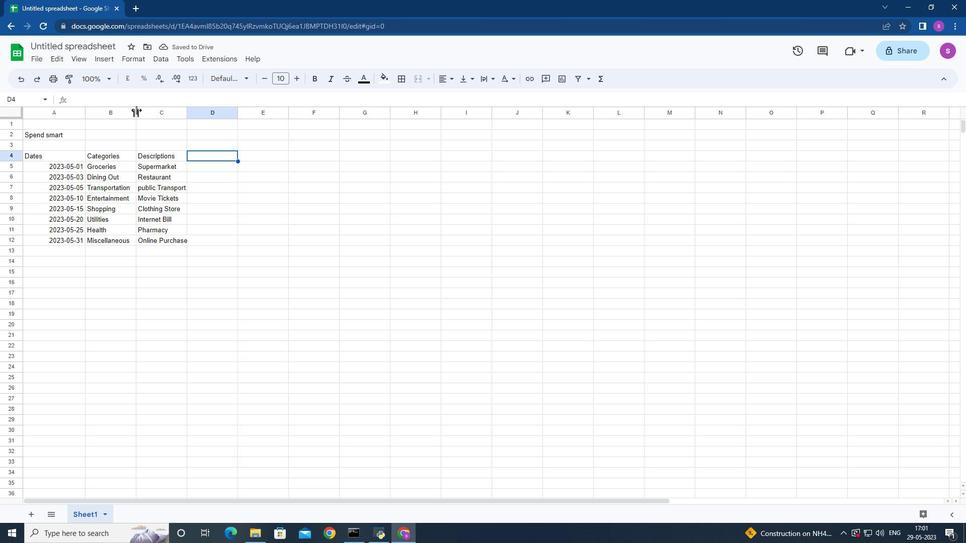 
Action: Mouse moved to (192, 112)
Screenshot: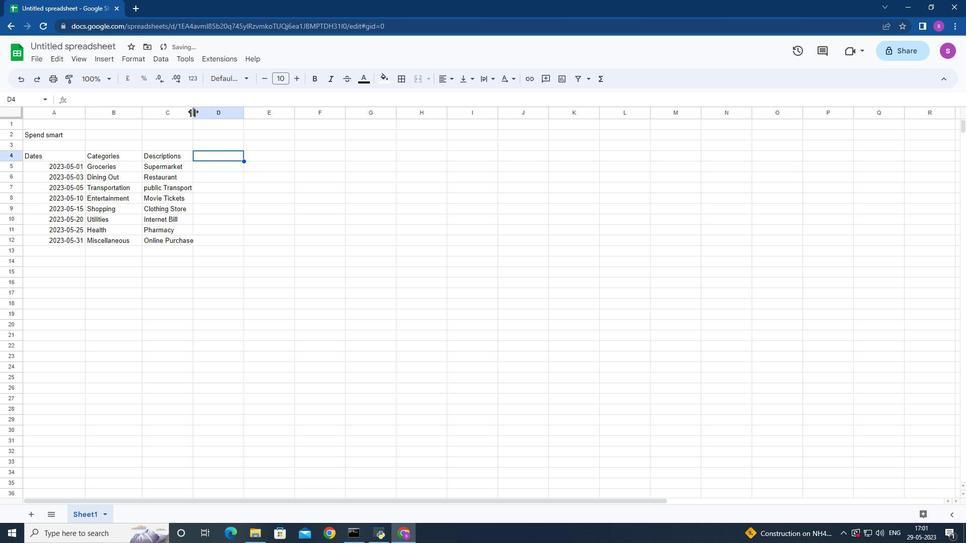 
Action: Mouse pressed left at (192, 112)
Screenshot: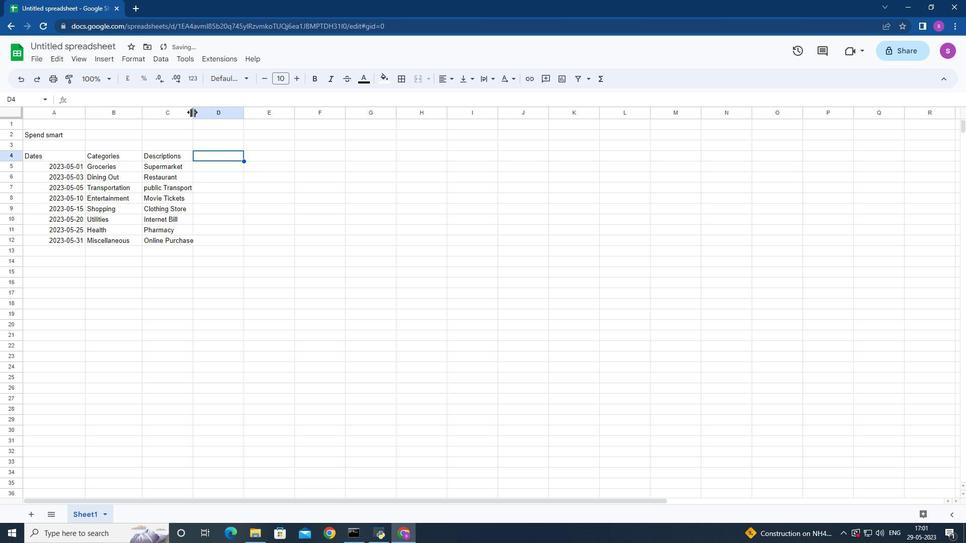 
Action: Mouse moved to (329, 185)
Screenshot: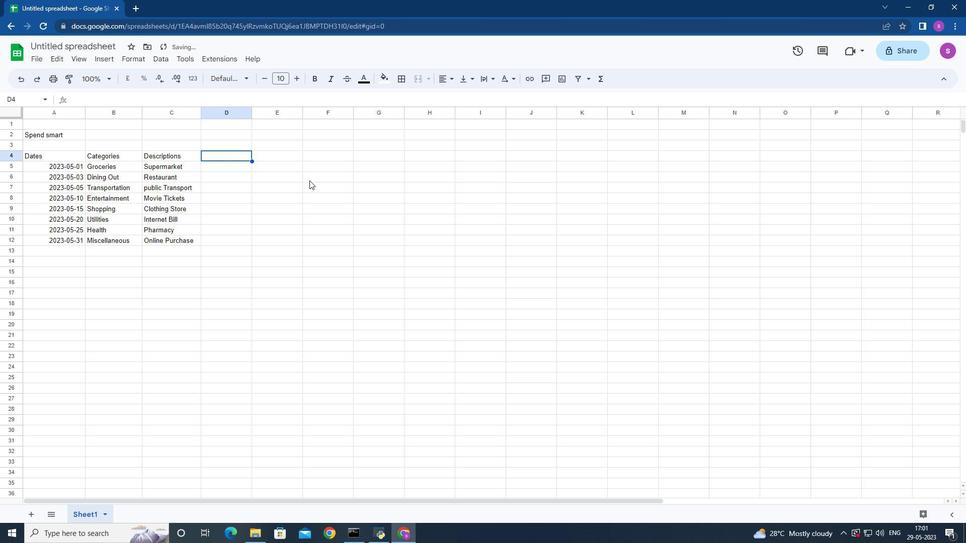 
Action: Mouse pressed left at (329, 185)
Screenshot: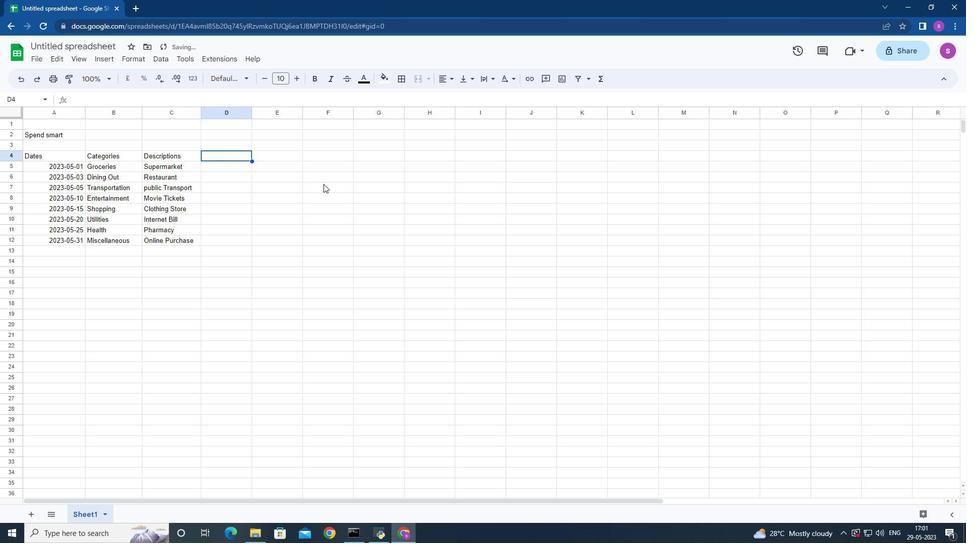 
Action: Mouse moved to (211, 155)
Screenshot: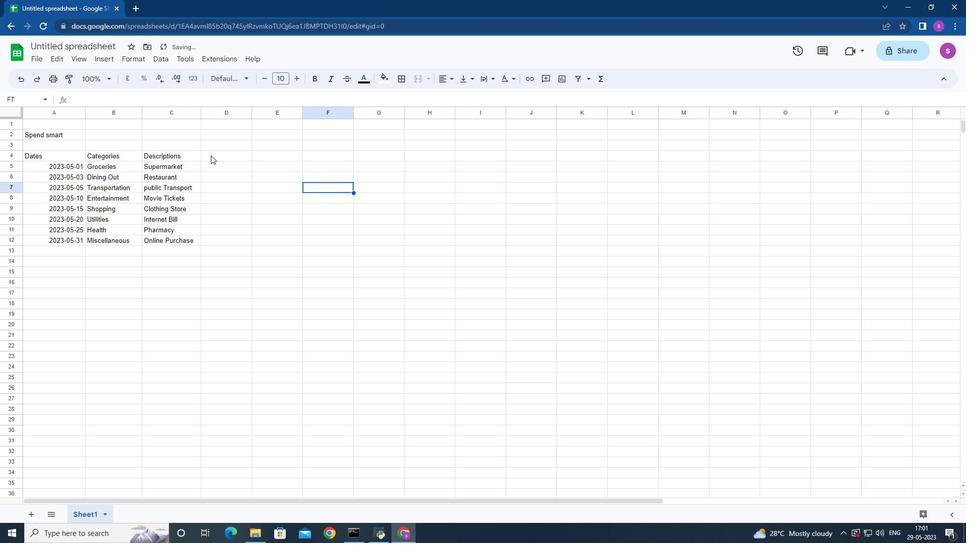 
Action: Mouse pressed left at (211, 155)
Screenshot: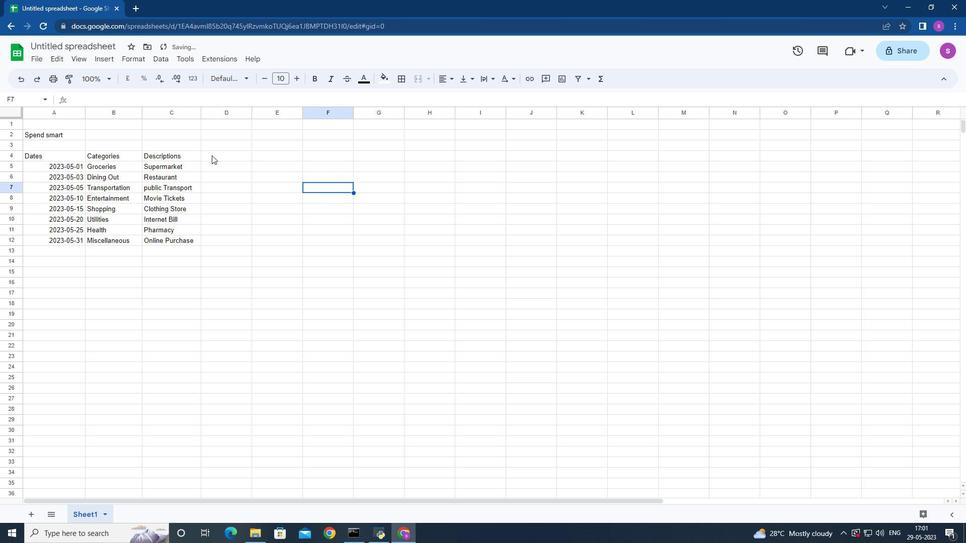 
Action: Mouse moved to (212, 157)
Screenshot: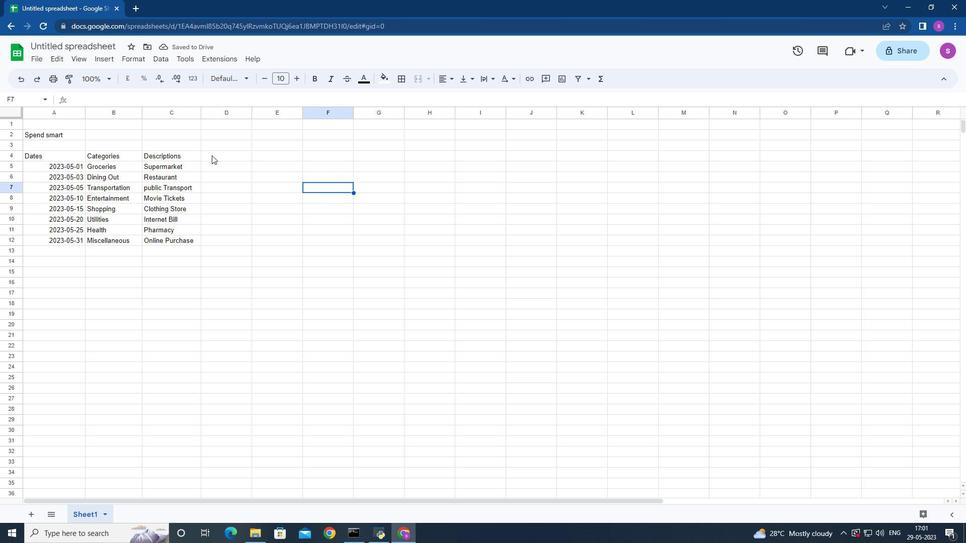 
Action: Key pressed <Key.shift>Amount<Key.space><Key.down><Key.shift>$50<Key.down><Key.shift><Key.shift><Key.shift><Key.shift><Key.shift><Key.shift>4<Key.backspace><Key.shift><Key.shift><Key.shift><Key.shift><Key.shift><Key.shift><Key.shift>$30<Key.down><Key.shift>$10<Key.down><Key.shift>$20<Key.down><Key.shift>$100<Key.down><Key.shift>$60<Key.down><Key.shift>$40<Key.down><Key.shift>$50<Key.right><Key.up><Key.up><Key.up>
Screenshot: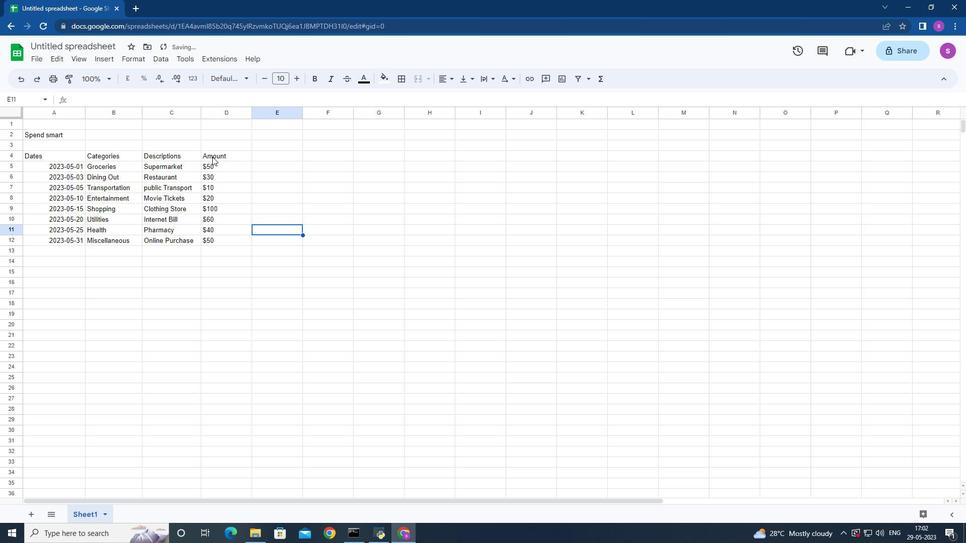 
Action: Mouse moved to (91, 44)
Screenshot: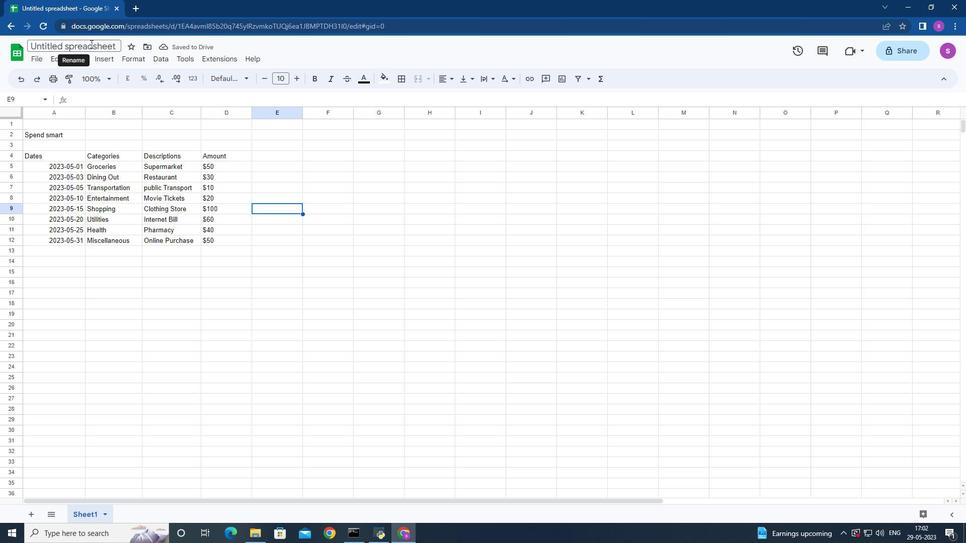 
Action: Mouse pressed left at (91, 44)
Screenshot: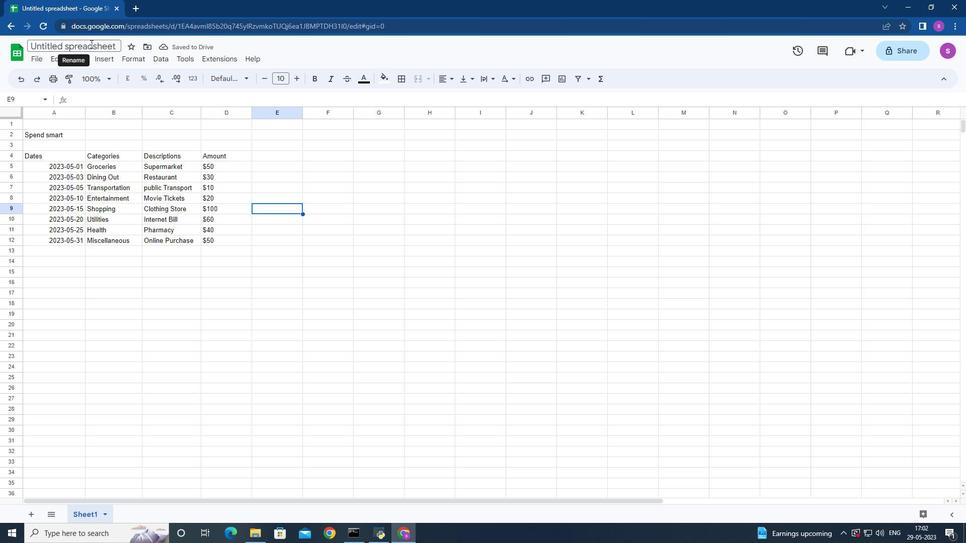 
Action: Key pressed <Key.backspace><Key.shift>Alpha<Key.space><Key.shift>sales<Key.enter>
Screenshot: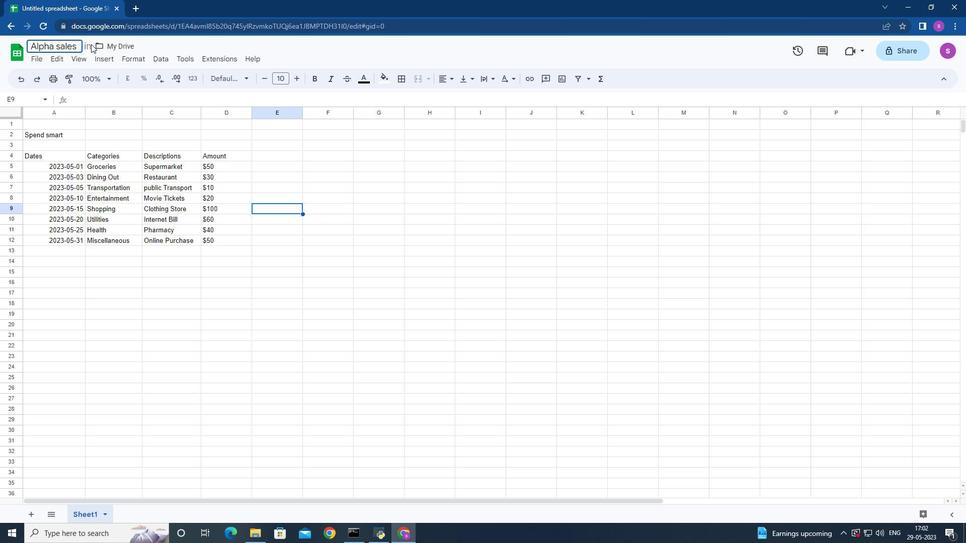 
Action: Mouse moved to (249, 237)
Screenshot: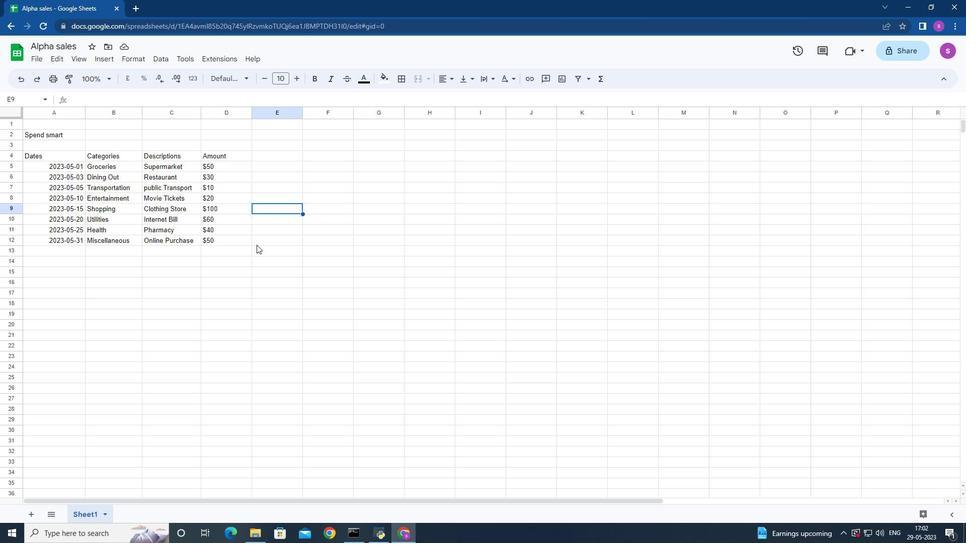 
Action: Mouse scrolled (249, 238) with delta (0, 0)
Screenshot: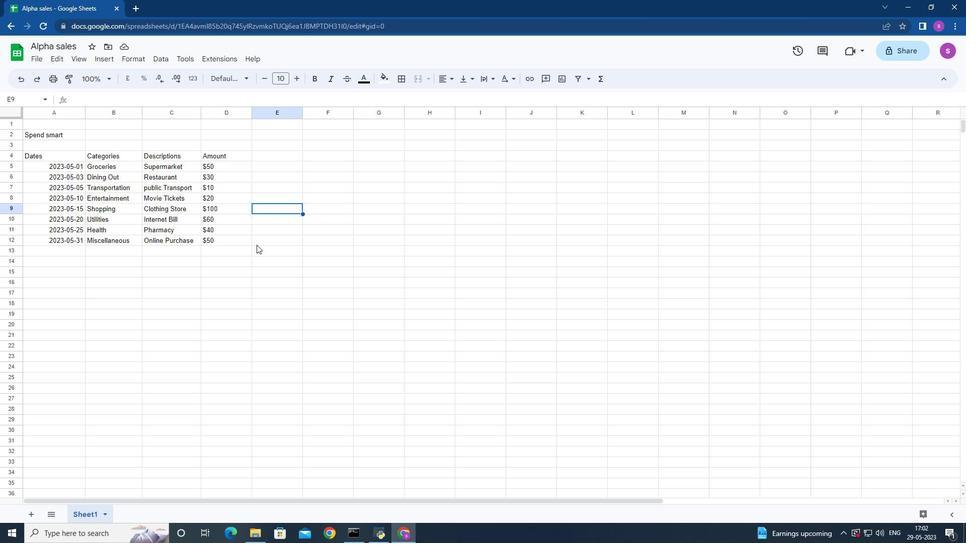 
Action: Mouse moved to (231, 152)
Screenshot: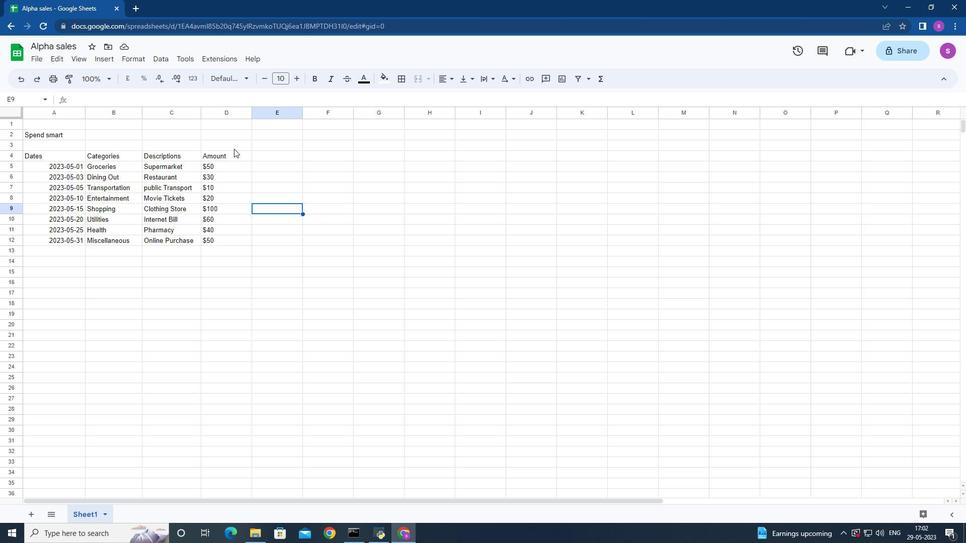 
Action: Mouse pressed left at (231, 152)
Screenshot: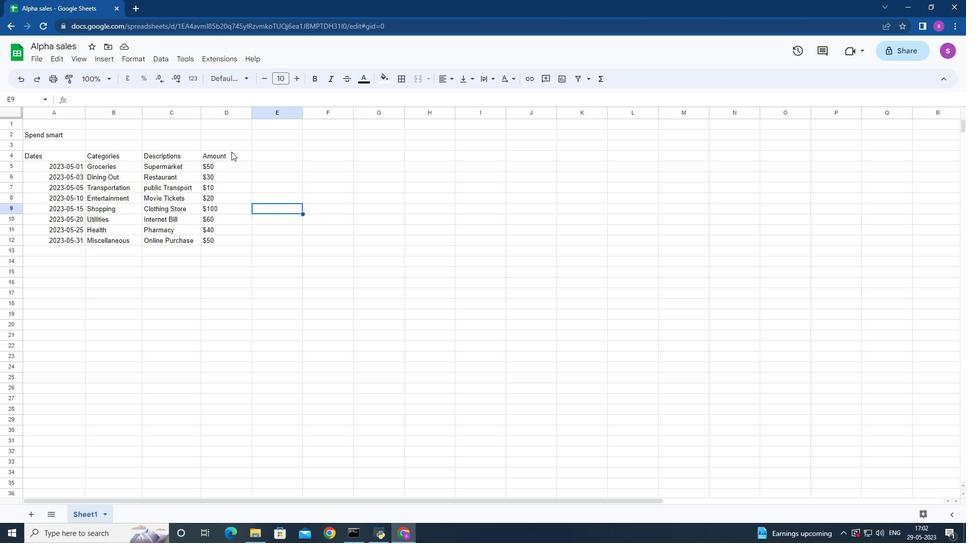 
Action: Mouse moved to (225, 237)
Screenshot: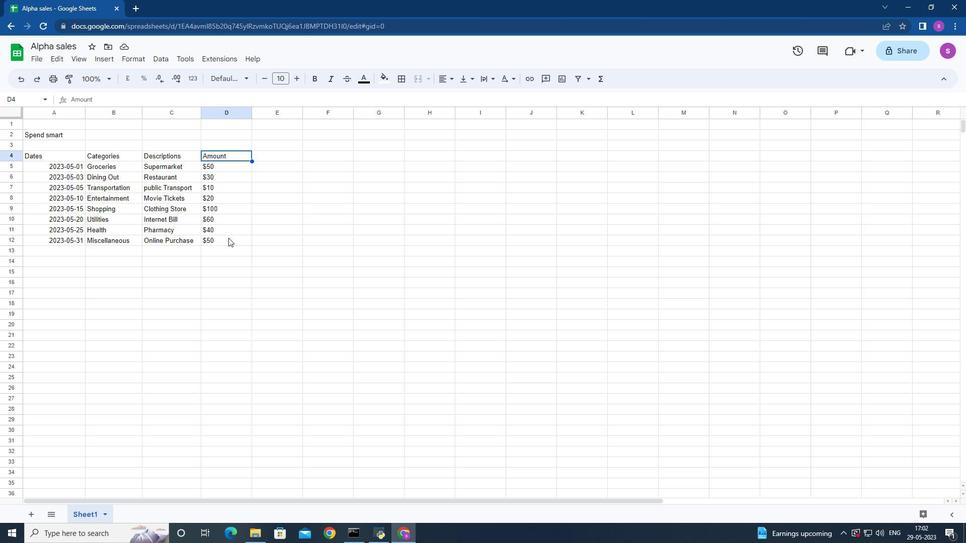 
Action: Mouse pressed left at (225, 237)
Screenshot: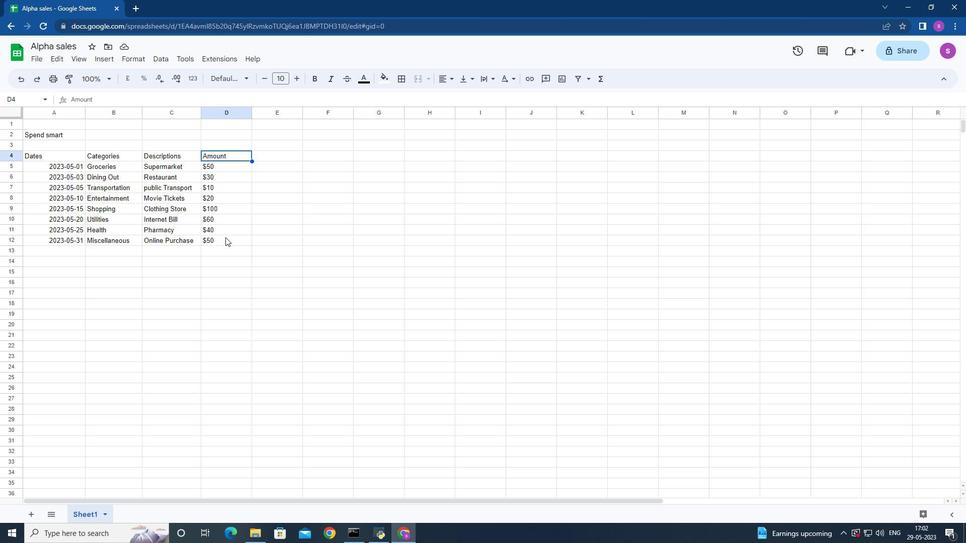 
Action: Mouse moved to (223, 165)
Screenshot: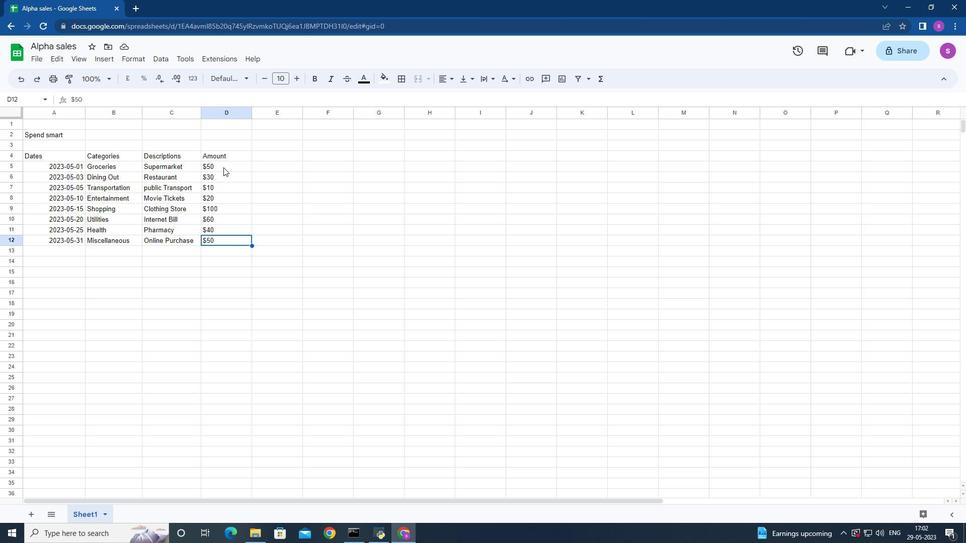 
Action: Mouse pressed left at (223, 165)
Screenshot: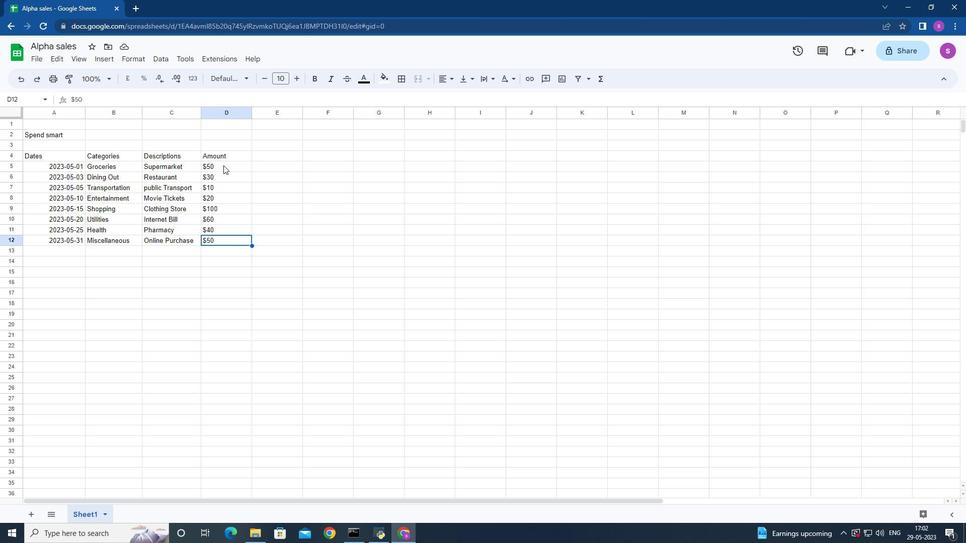 
Action: Mouse moved to (221, 165)
Screenshot: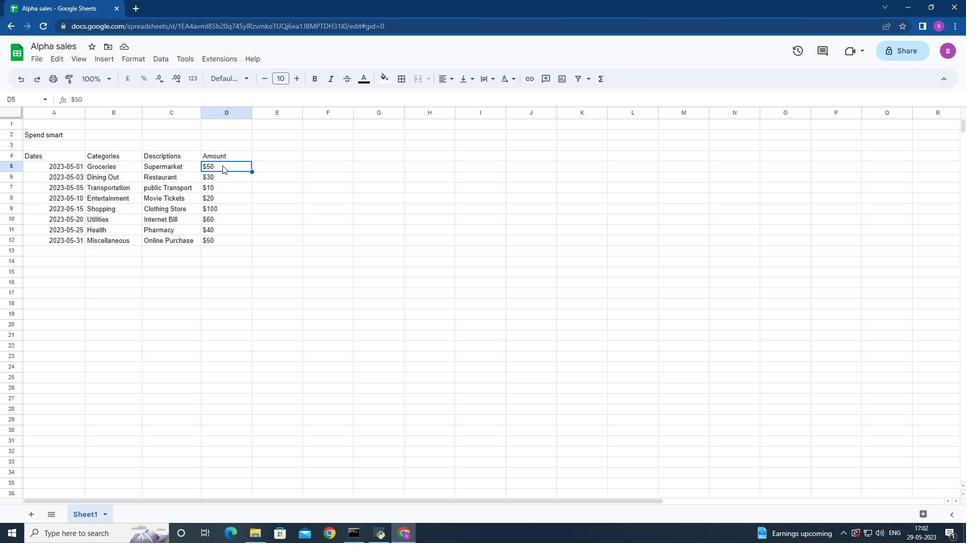 
